 Task: Add an event with the title Second Lunch and Learn: Effective Teamwork Strategies, date ''2023/11/08'', time 7:00 AM to 9:00 AMand add a description: Participants will understand the role of nonverbal cues, such as body language, facial expressions, and gestures, in communication. They will learn how to use nonverbal signals effectively to convey their message and understand the nonverbal cues of others.Select event color  Lavender . Add location for the event as: Delhi, India, logged in from the account softage.8@softage.netand send the event invitation to softage.5@softage.net and softage.6@softage.net. Set a reminder for the event Doesn''t repeat
Action: Mouse moved to (15, 92)
Screenshot: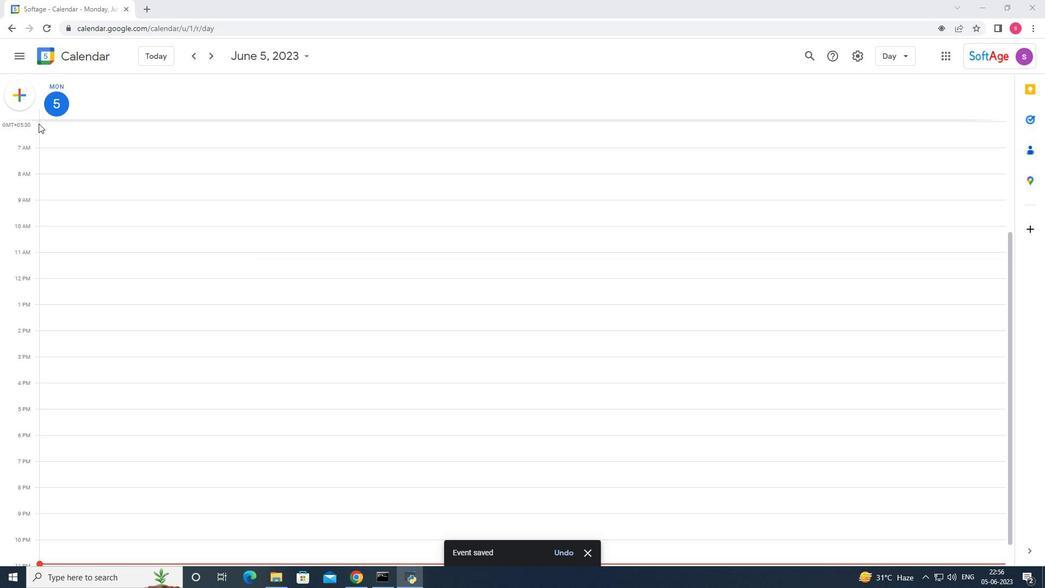 
Action: Mouse pressed left at (15, 92)
Screenshot: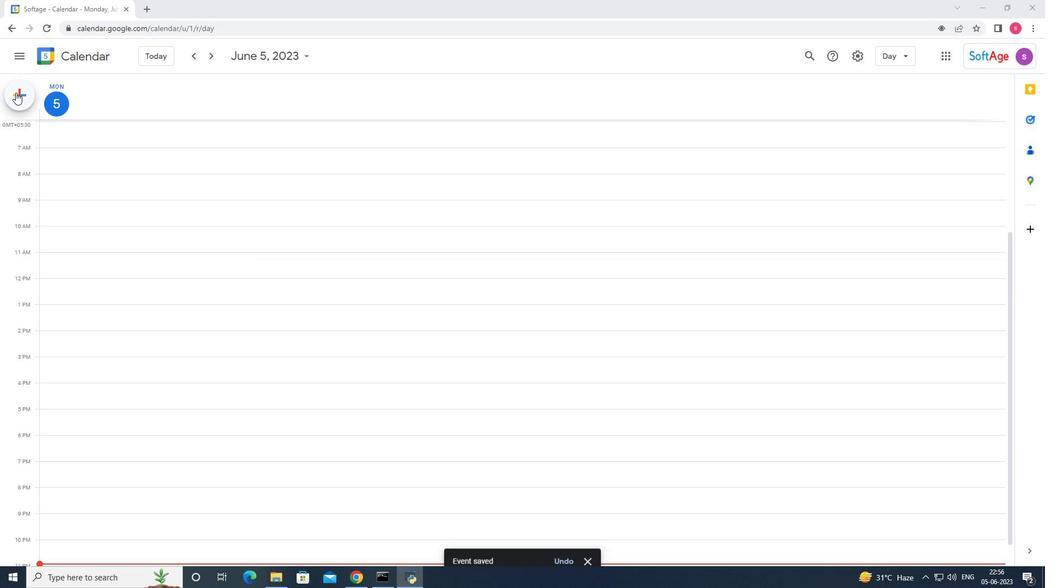 
Action: Mouse moved to (34, 130)
Screenshot: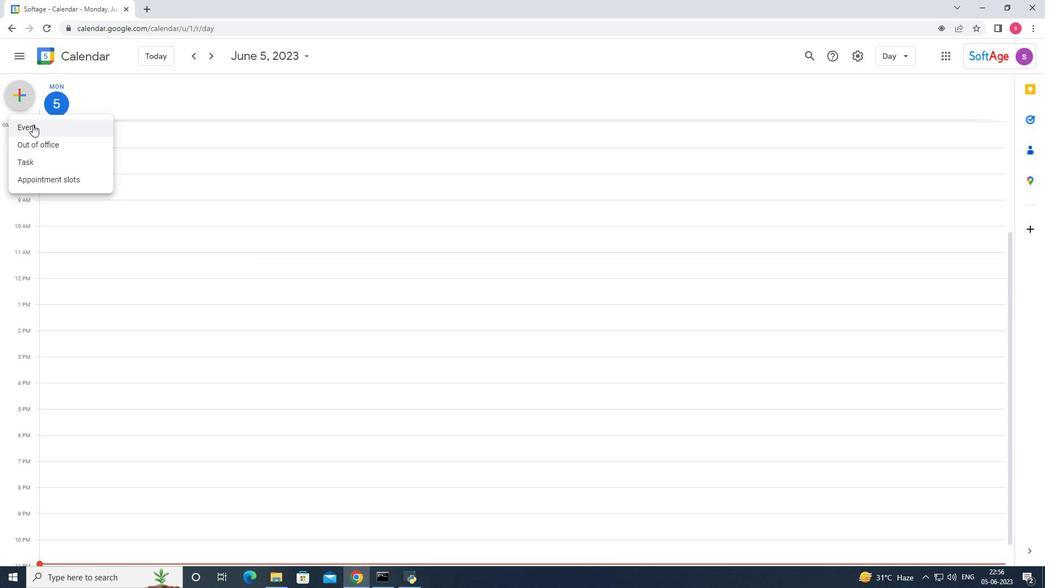 
Action: Mouse pressed left at (34, 130)
Screenshot: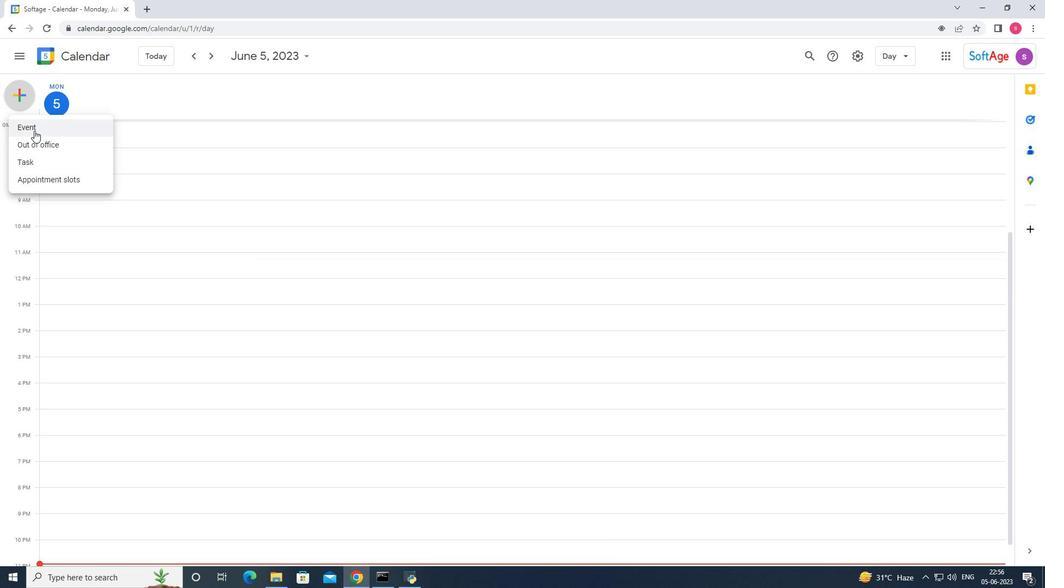 
Action: Mouse moved to (547, 526)
Screenshot: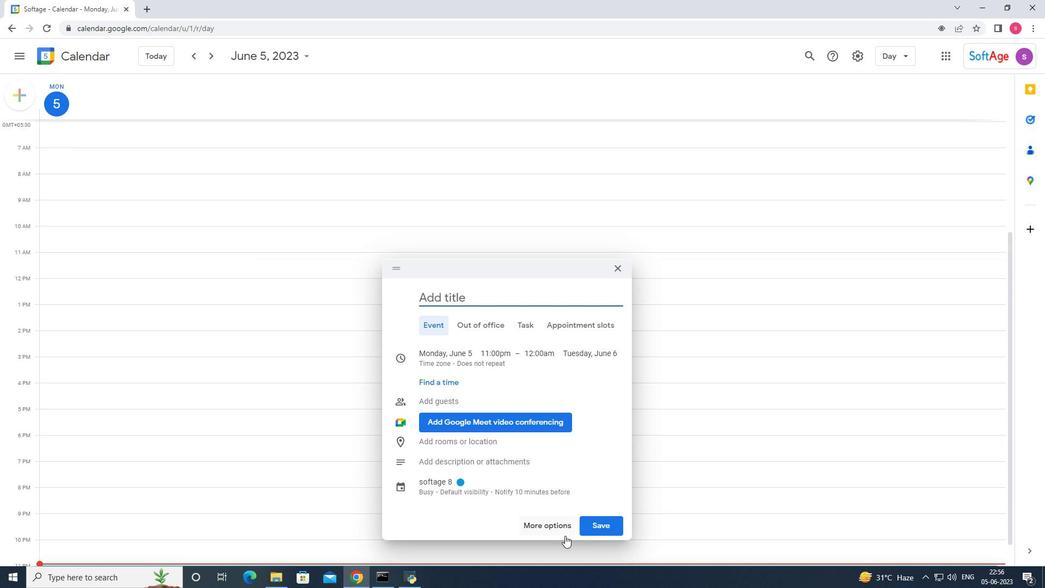 
Action: Mouse pressed left at (547, 526)
Screenshot: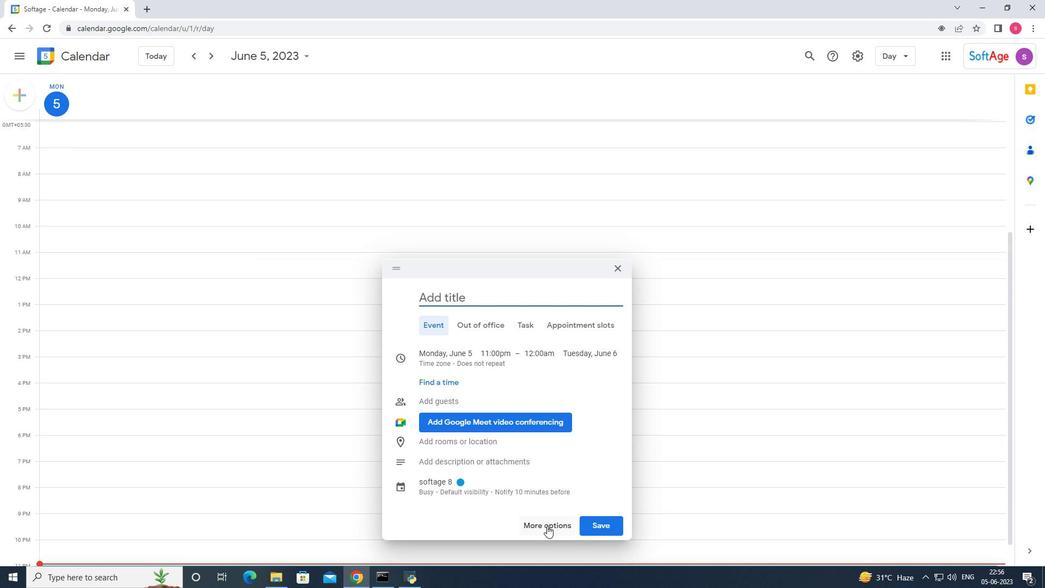 
Action: Mouse moved to (178, 65)
Screenshot: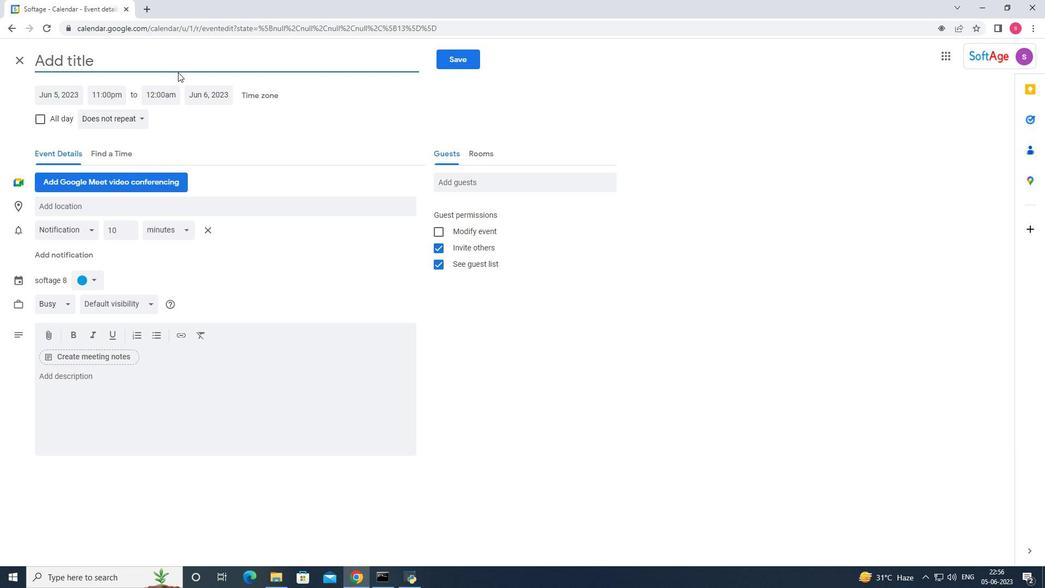 
Action: Key pressed <Key.shift>Second<Key.space><Key.shift>Lunch<Key.space><Key.shift>and<Key.space><Key.shift>Learn<Key.shift>:<Key.space><Key.shift><Key.shift><Key.shift><Key.shift><Key.shift>Effective<Key.space><Key.shift>Teamwork<Key.space><Key.shift>Strategies,
Screenshot: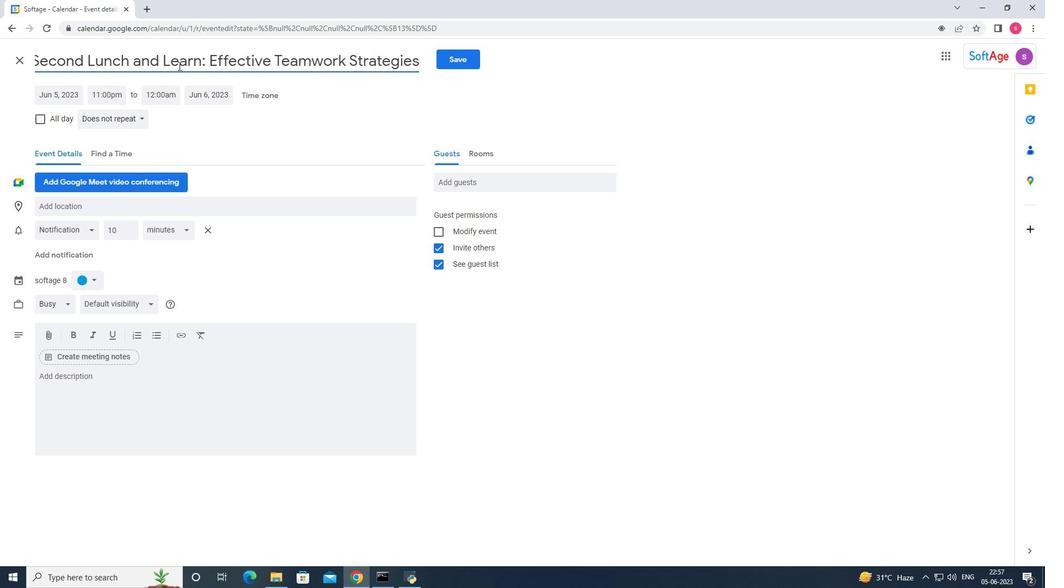 
Action: Mouse moved to (58, 94)
Screenshot: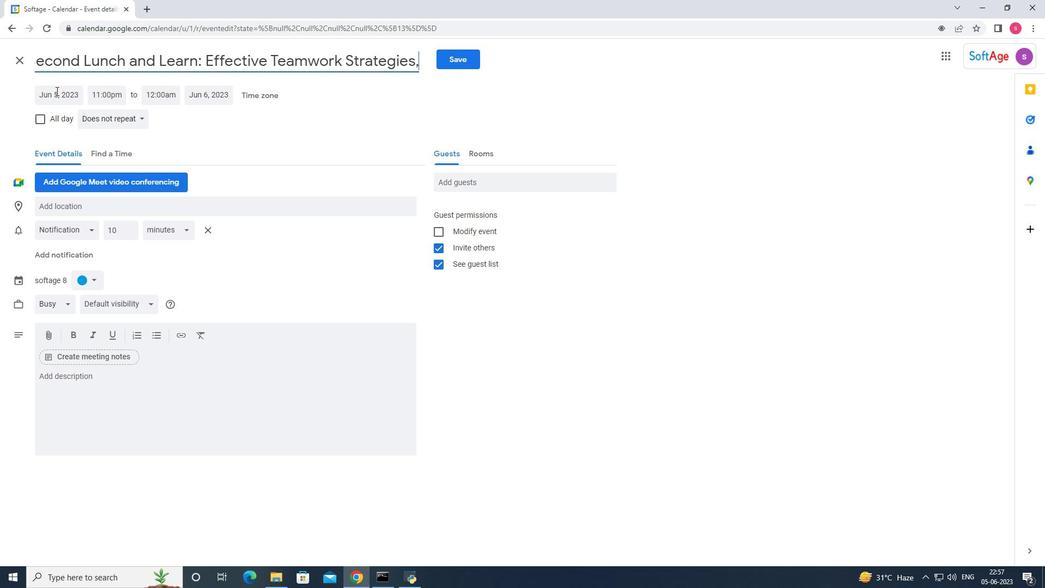 
Action: Mouse pressed left at (58, 94)
Screenshot: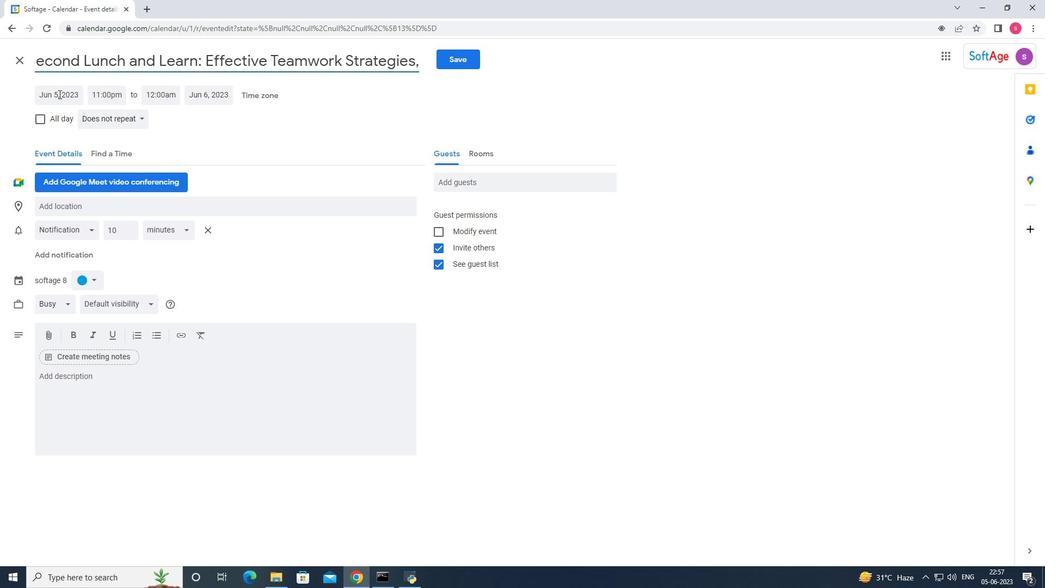 
Action: Mouse moved to (175, 121)
Screenshot: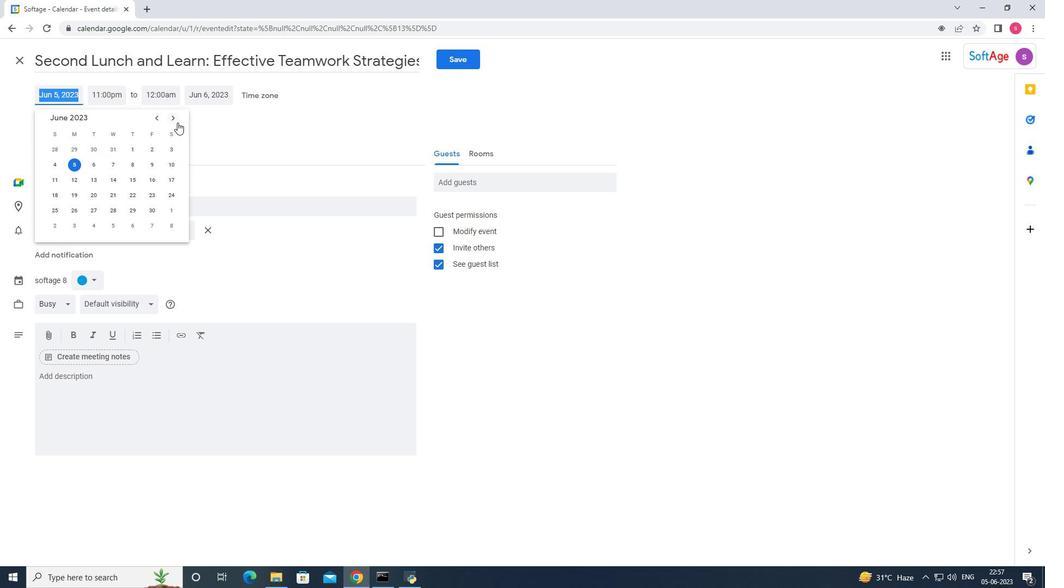 
Action: Mouse pressed left at (175, 121)
Screenshot: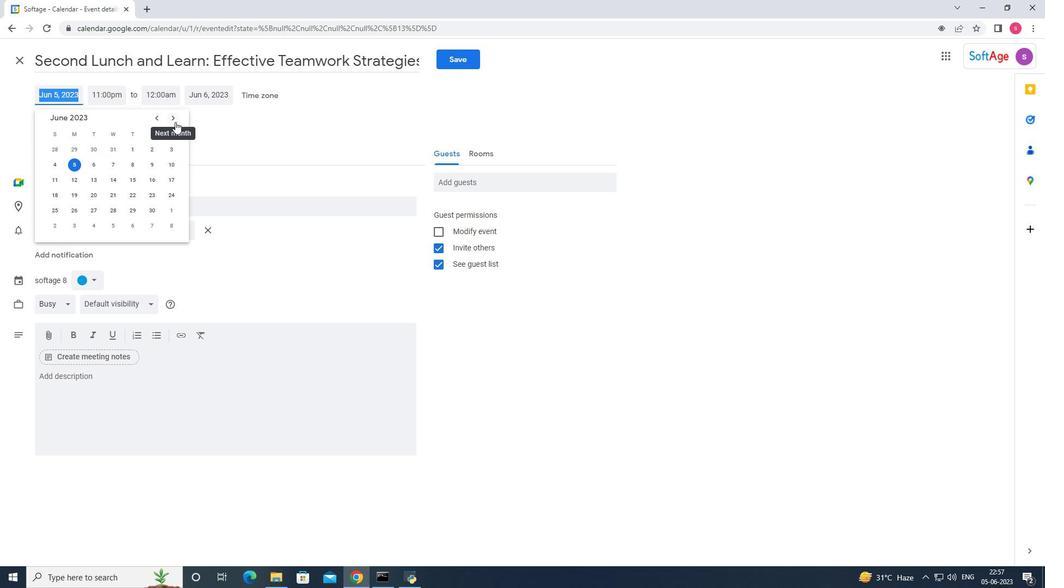 
Action: Mouse pressed left at (175, 121)
Screenshot: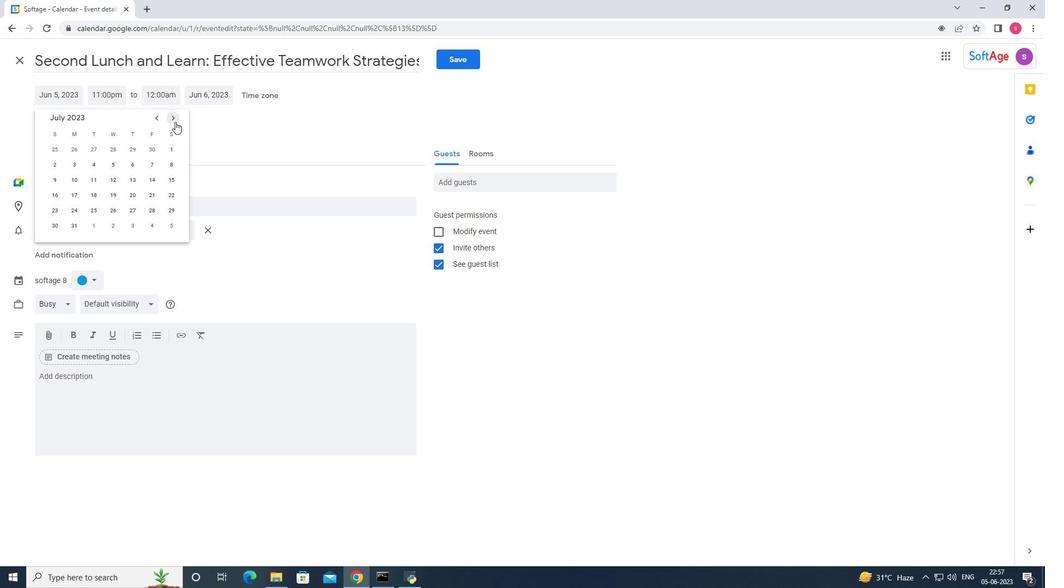 
Action: Mouse pressed left at (175, 121)
Screenshot: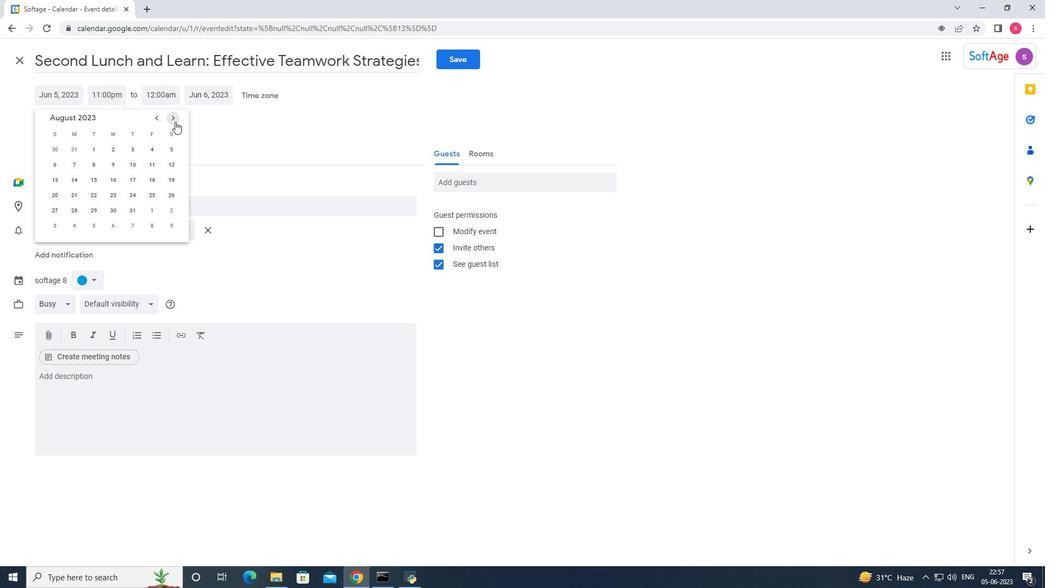 
Action: Mouse pressed left at (175, 121)
Screenshot: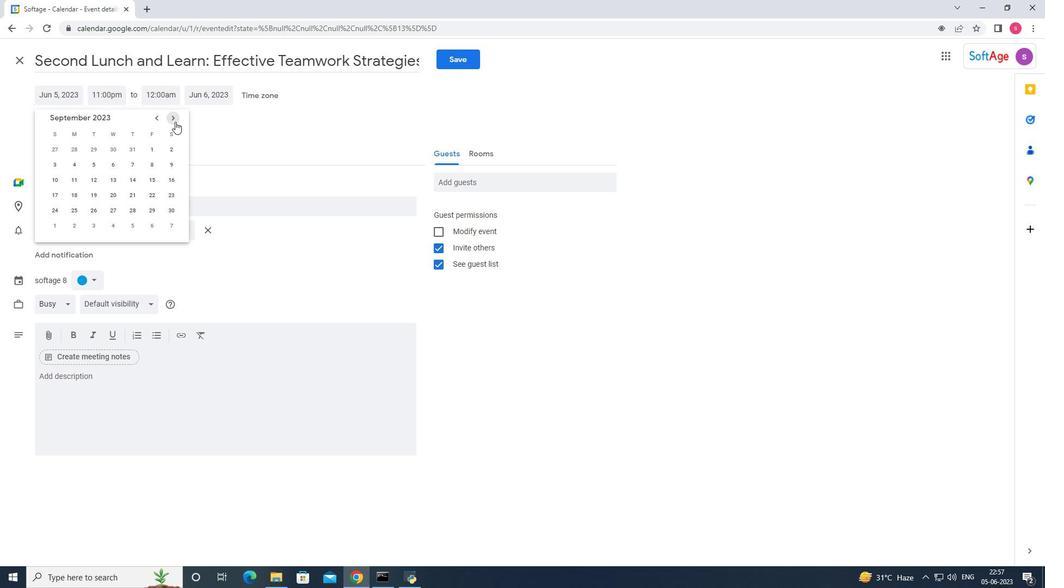 
Action: Mouse pressed left at (175, 121)
Screenshot: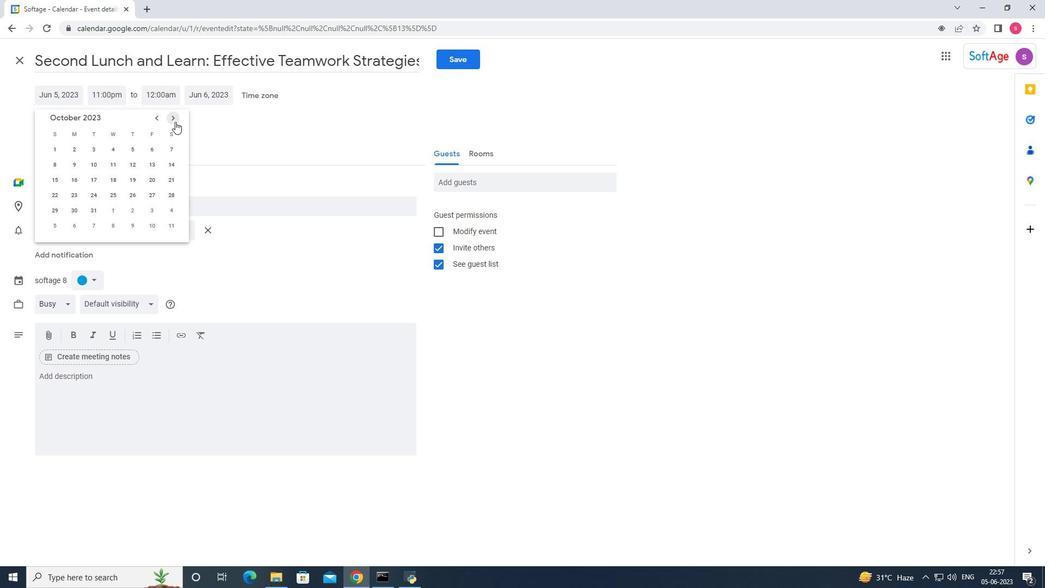
Action: Mouse moved to (117, 167)
Screenshot: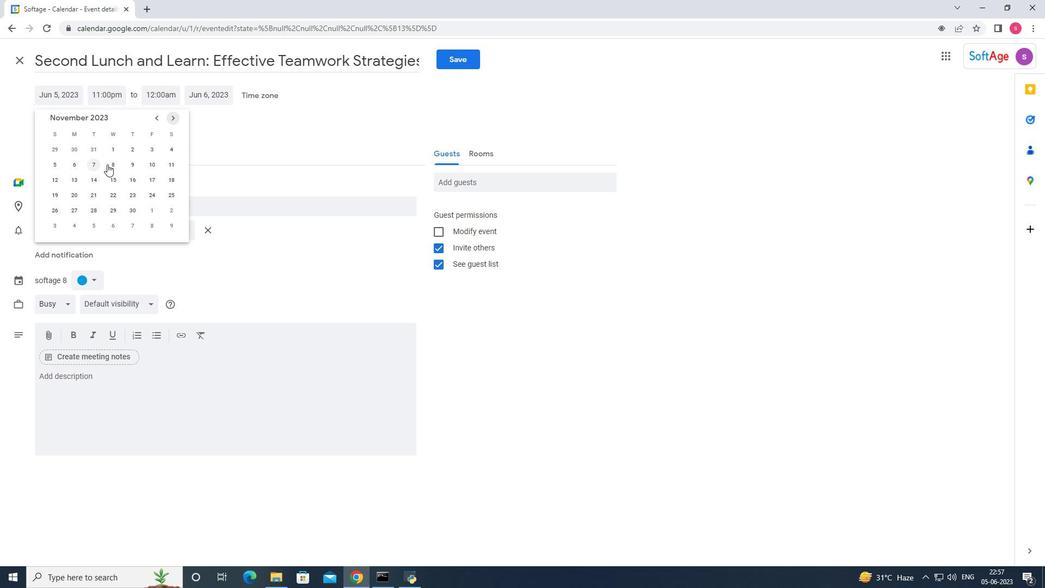 
Action: Mouse pressed left at (117, 167)
Screenshot: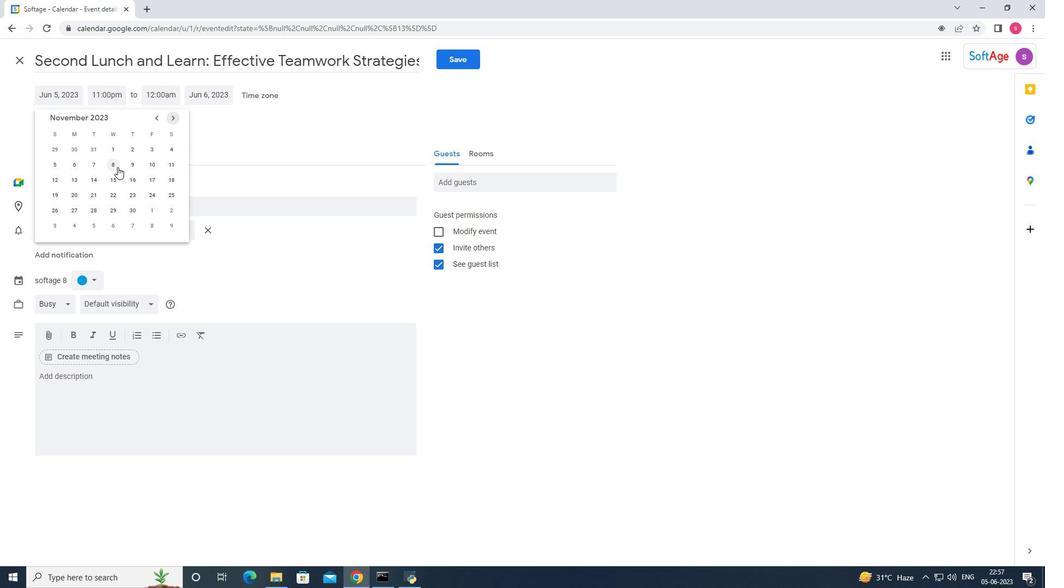 
Action: Mouse moved to (107, 95)
Screenshot: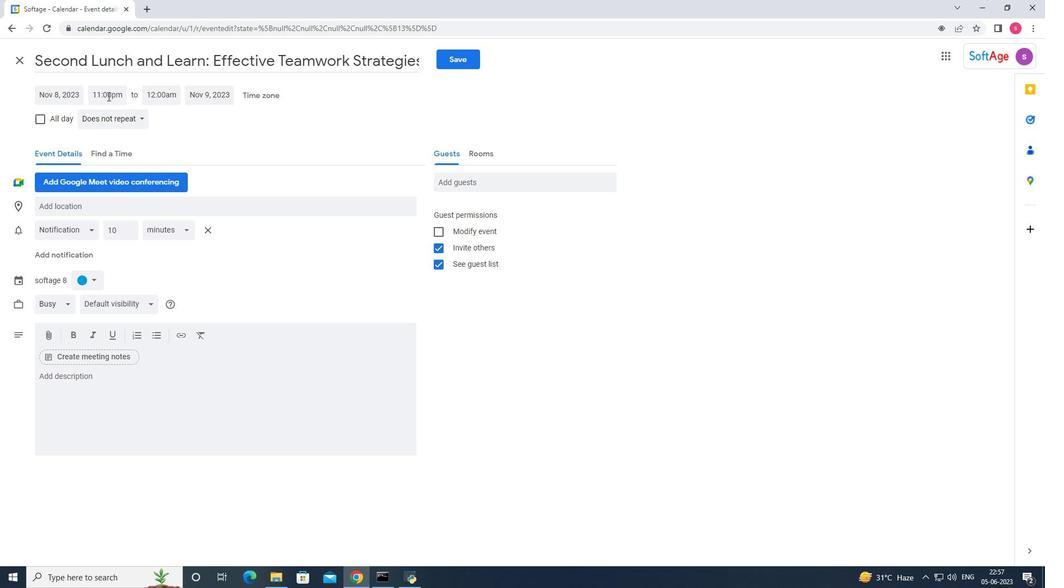 
Action: Mouse pressed left at (107, 95)
Screenshot: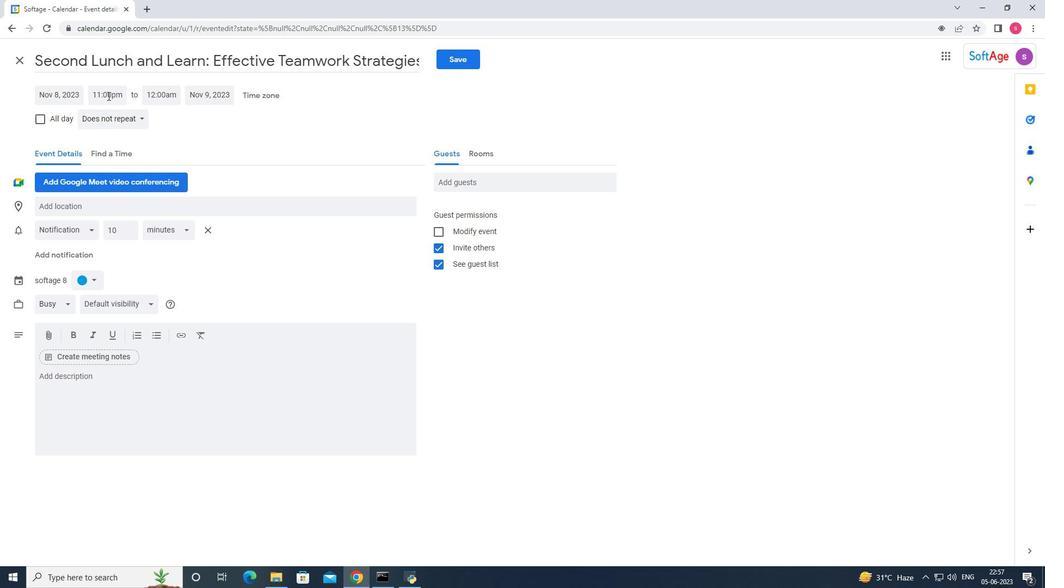
Action: Mouse moved to (115, 145)
Screenshot: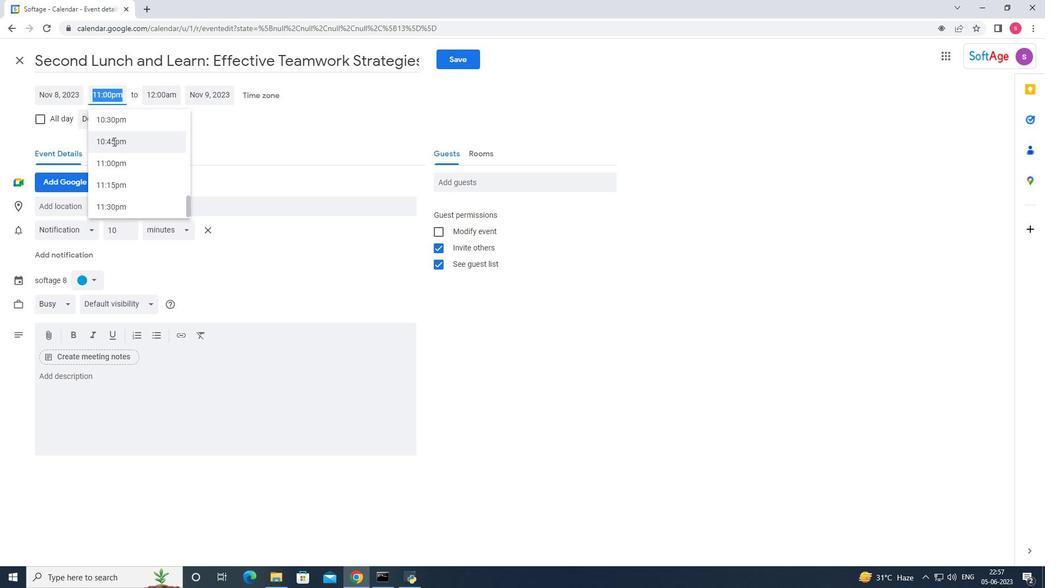 
Action: Mouse scrolled (115, 146) with delta (0, 0)
Screenshot: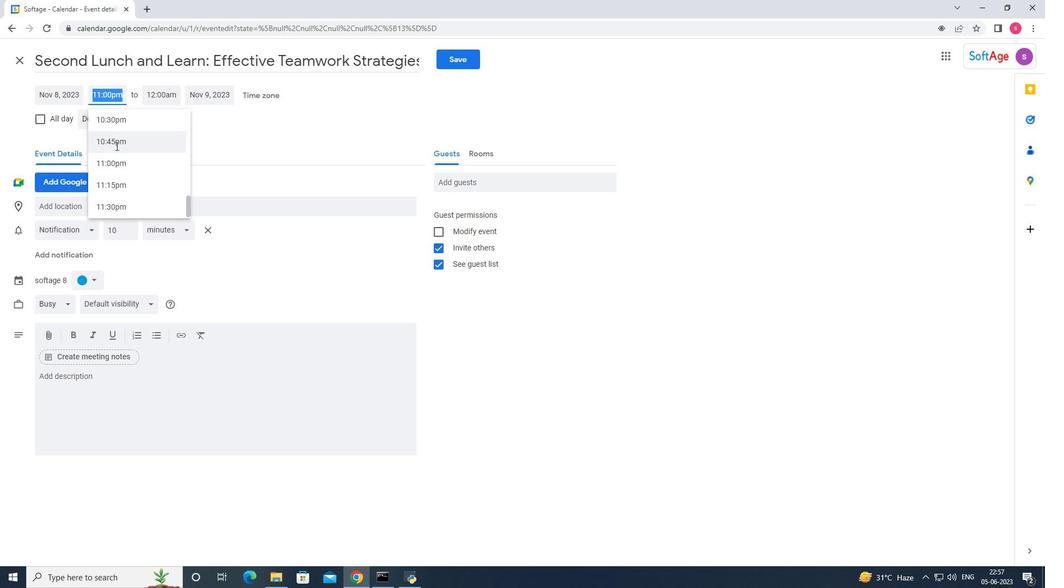 
Action: Mouse moved to (115, 146)
Screenshot: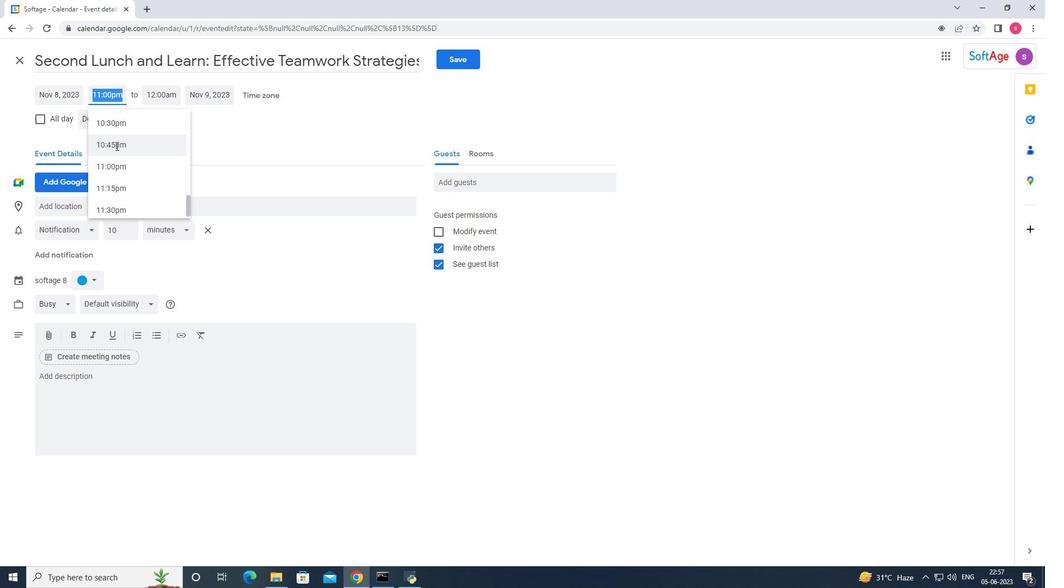 
Action: Mouse scrolled (115, 147) with delta (0, 0)
Screenshot: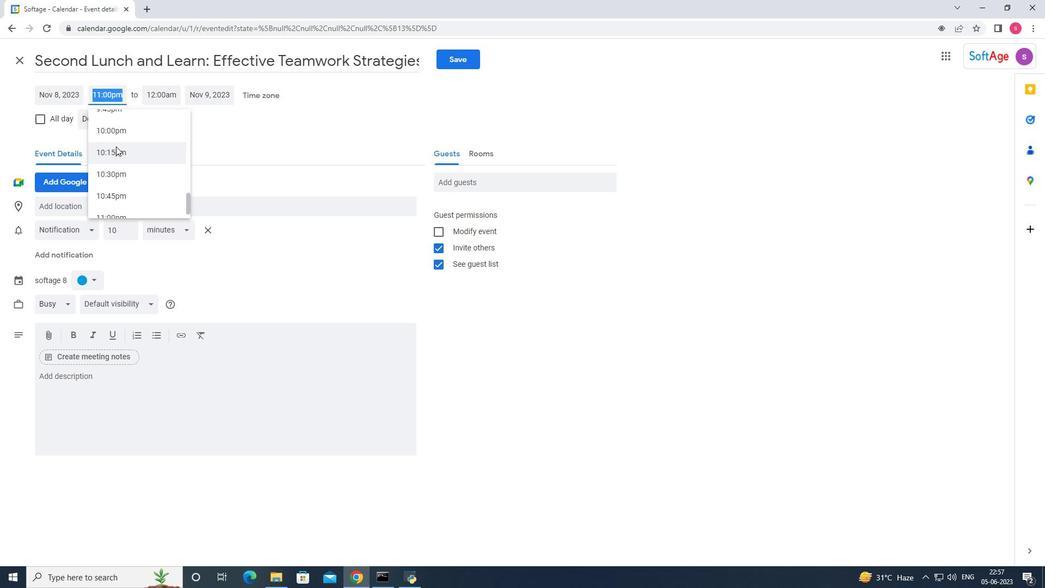 
Action: Mouse scrolled (115, 147) with delta (0, 0)
Screenshot: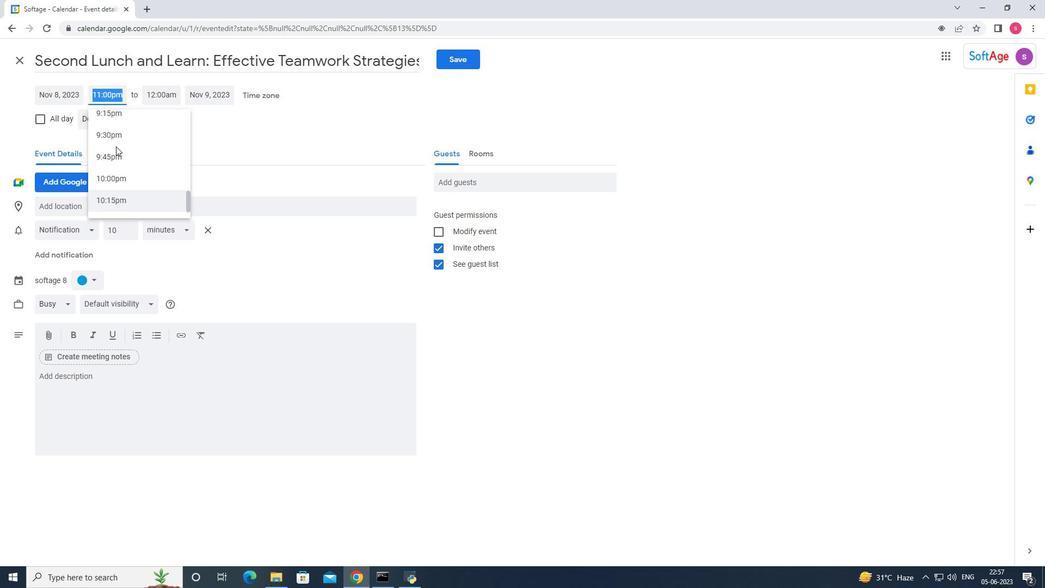 
Action: Mouse scrolled (115, 147) with delta (0, 0)
Screenshot: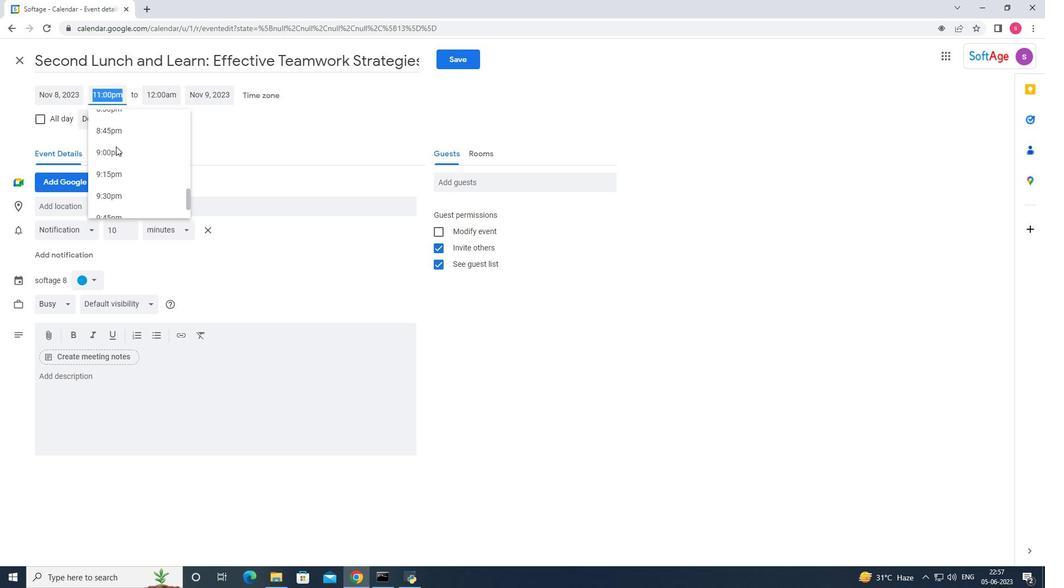 
Action: Mouse scrolled (115, 147) with delta (0, 0)
Screenshot: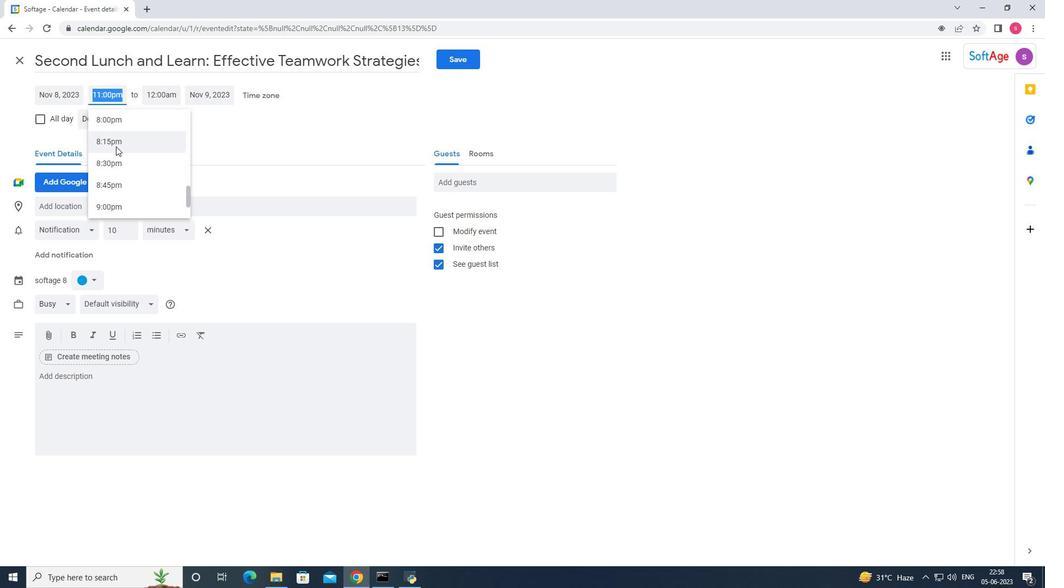 
Action: Mouse scrolled (115, 147) with delta (0, 0)
Screenshot: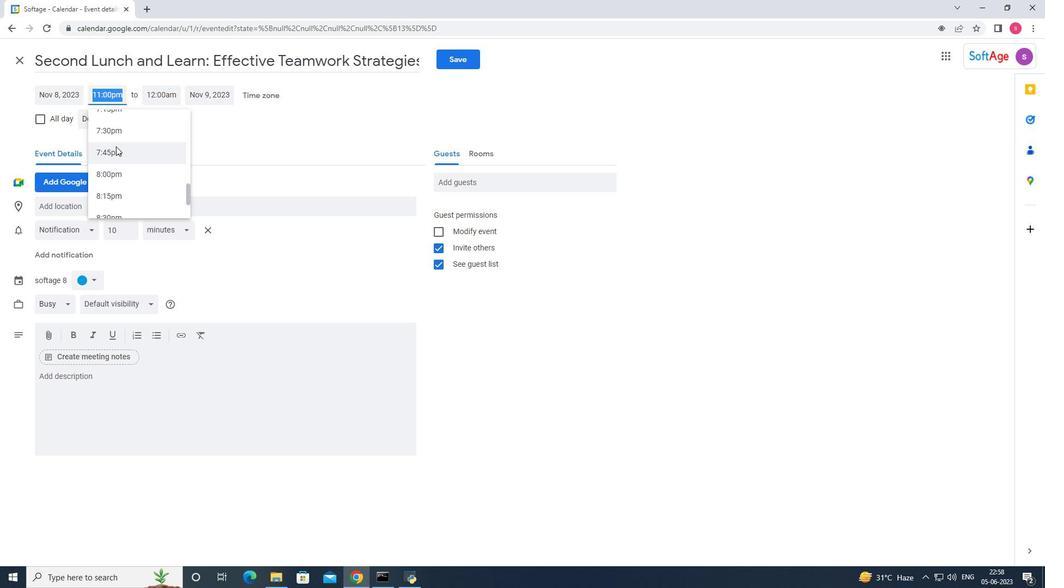 
Action: Mouse scrolled (115, 147) with delta (0, 0)
Screenshot: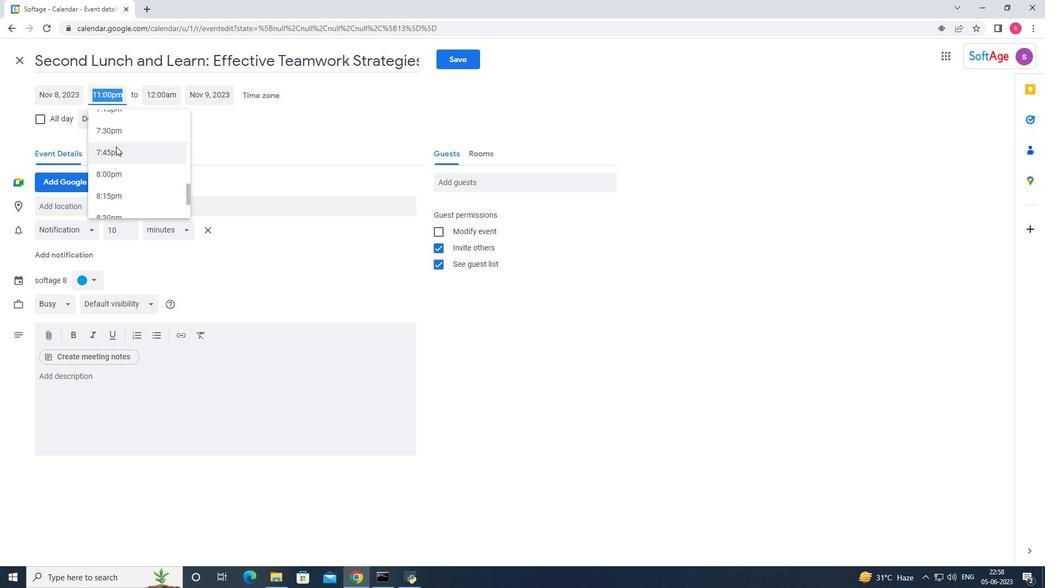 
Action: Mouse scrolled (115, 145) with delta (0, 0)
Screenshot: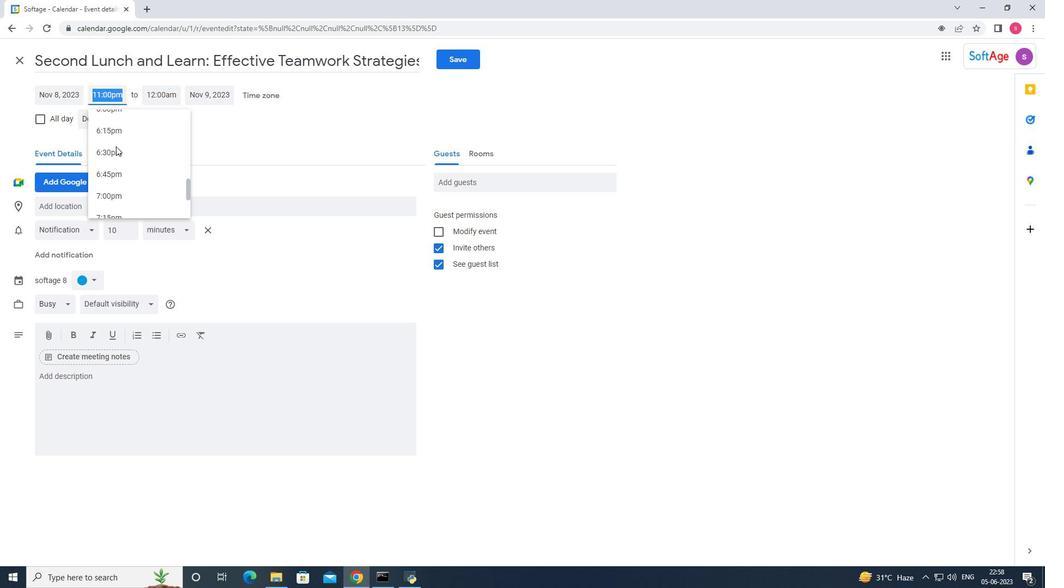 
Action: Mouse scrolled (115, 147) with delta (0, 0)
Screenshot: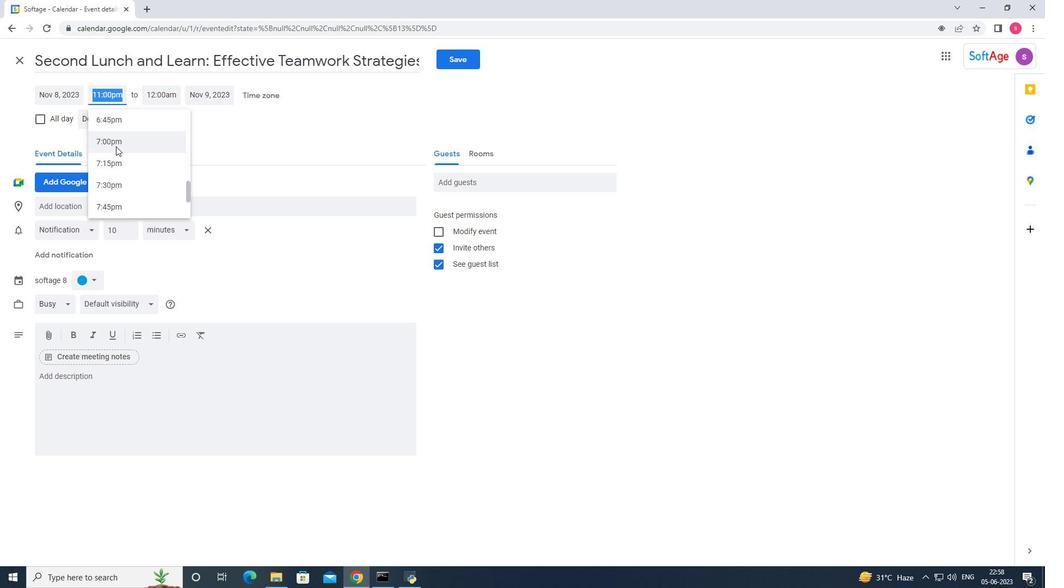 
Action: Mouse scrolled (115, 147) with delta (0, 0)
Screenshot: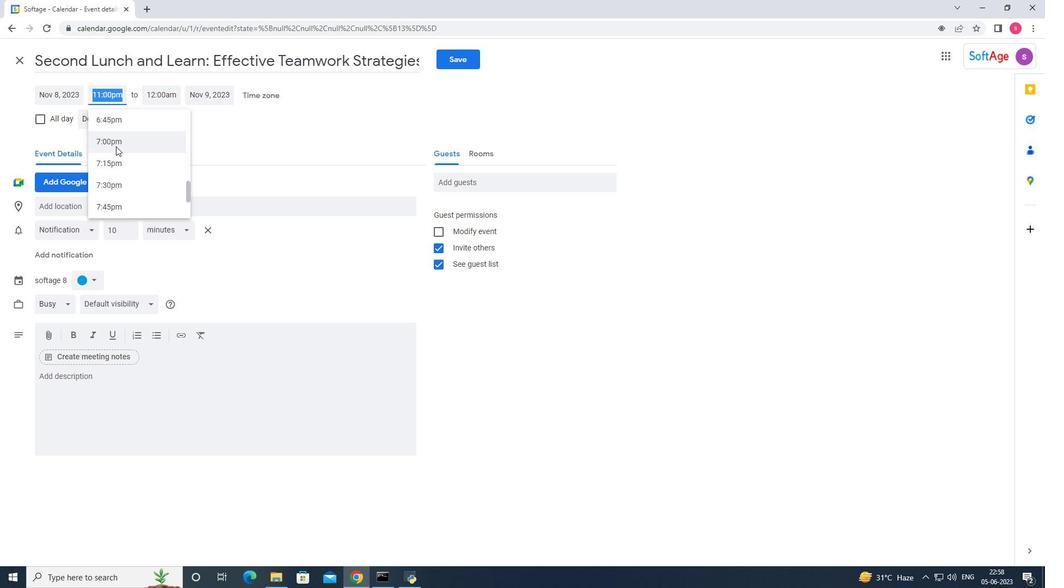 
Action: Mouse scrolled (115, 147) with delta (0, 0)
Screenshot: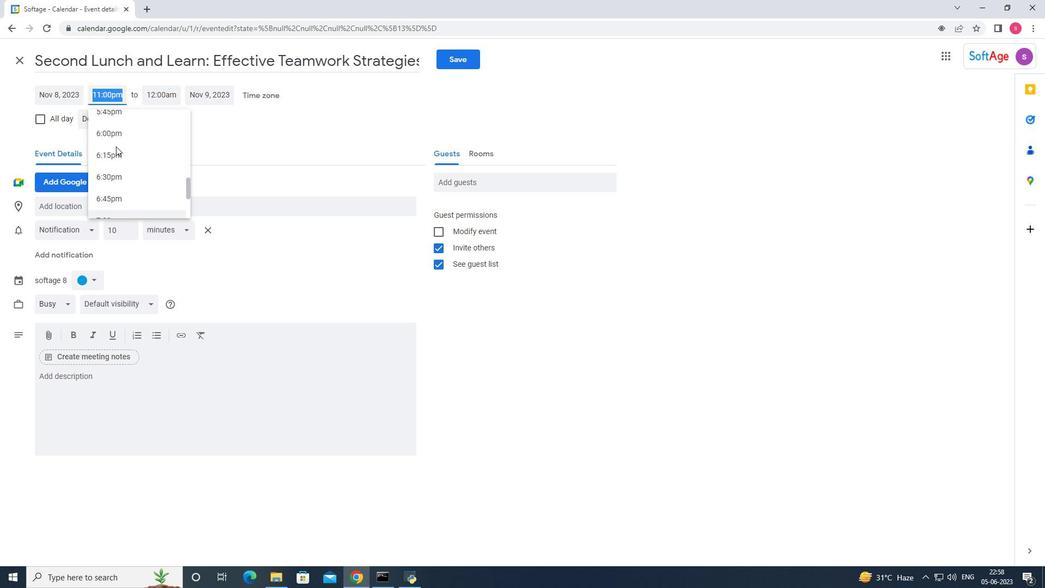 
Action: Mouse scrolled (115, 147) with delta (0, 0)
Screenshot: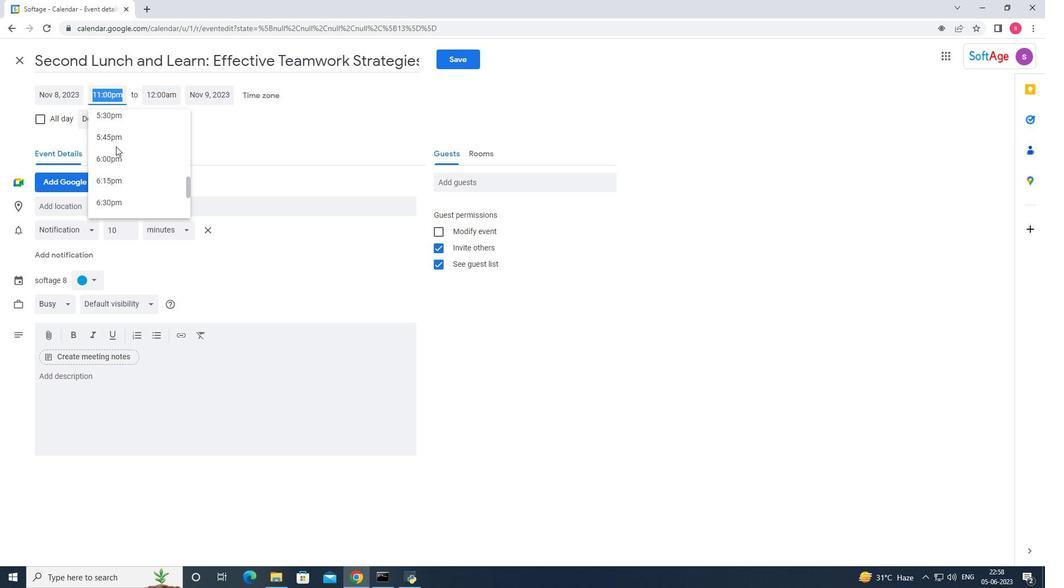 
Action: Mouse scrolled (115, 147) with delta (0, 0)
Screenshot: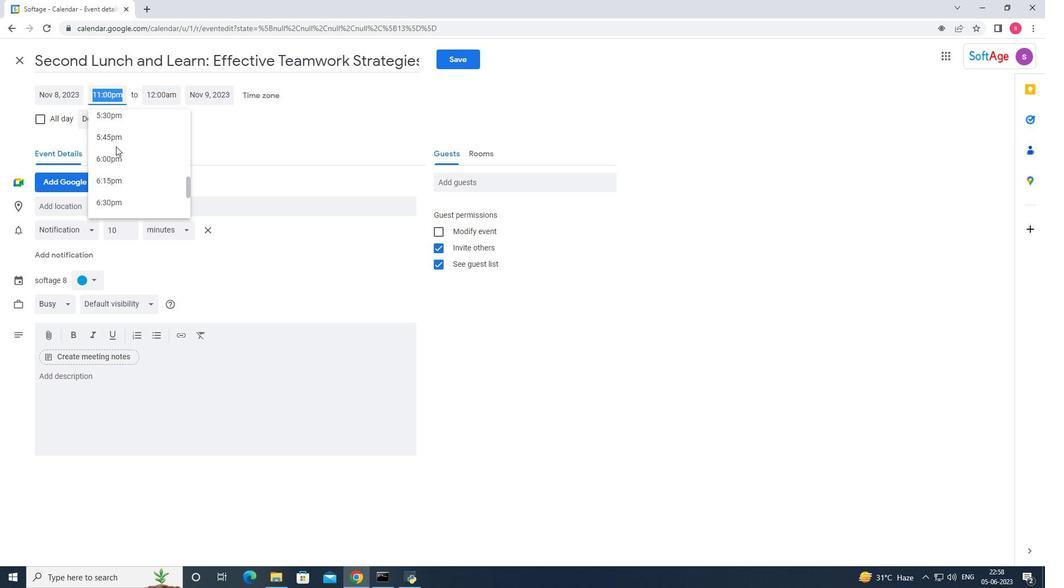 
Action: Mouse scrolled (115, 147) with delta (0, 0)
Screenshot: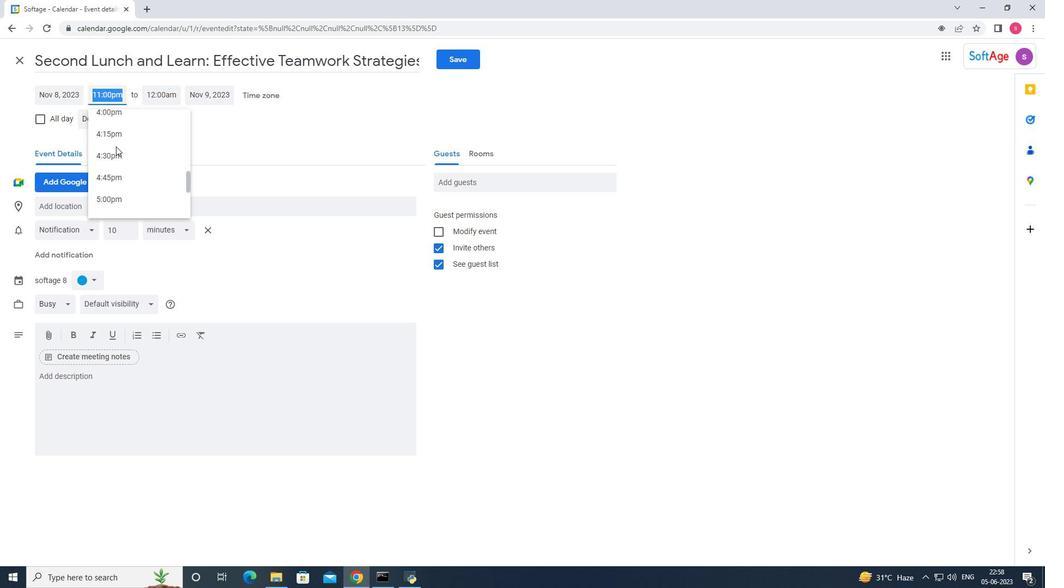 
Action: Mouse scrolled (115, 147) with delta (0, 0)
Screenshot: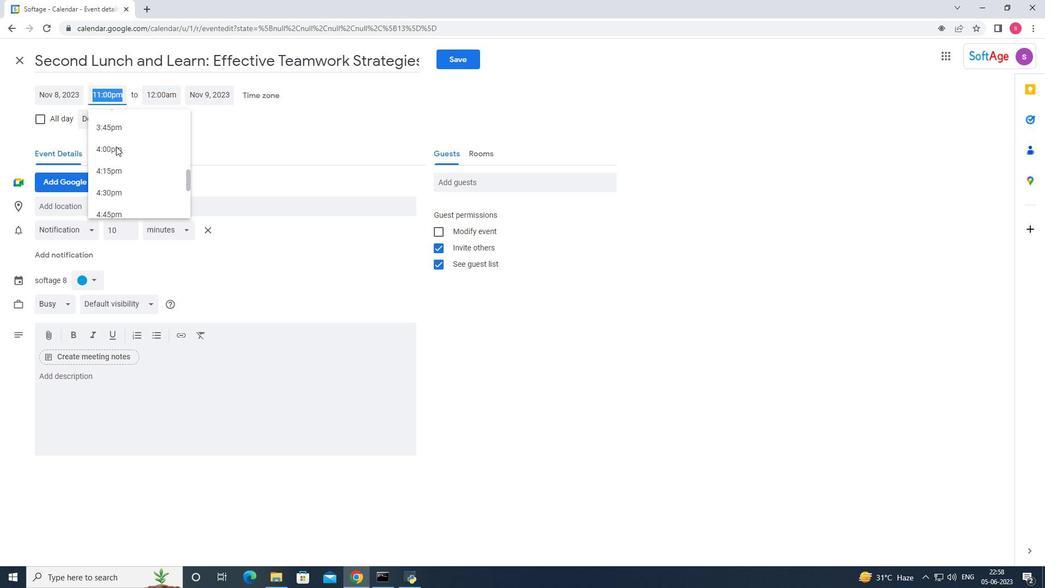 
Action: Mouse scrolled (115, 147) with delta (0, 0)
Screenshot: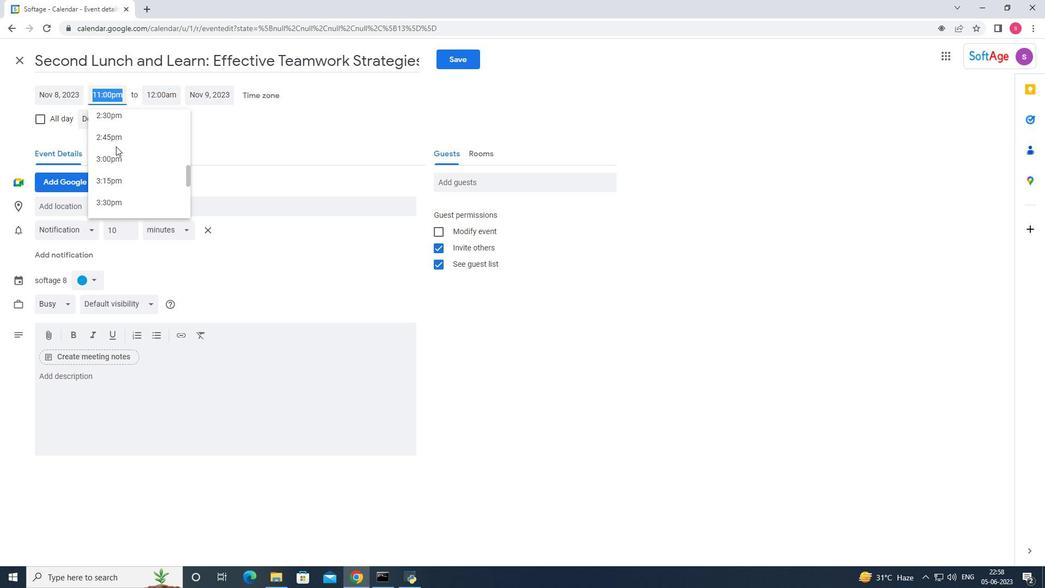 
Action: Mouse scrolled (115, 147) with delta (0, 0)
Screenshot: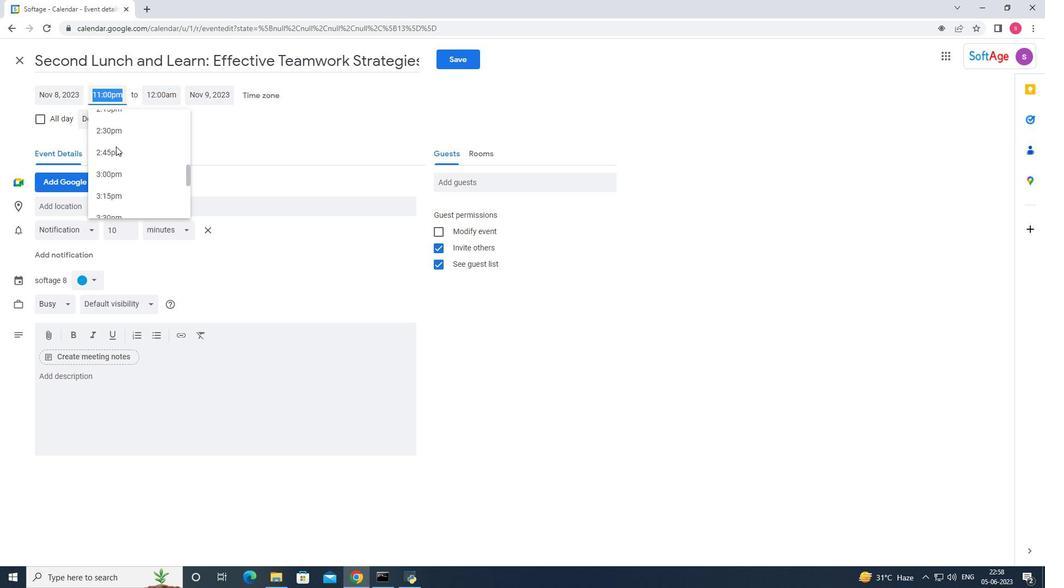
Action: Mouse scrolled (115, 147) with delta (0, 0)
Screenshot: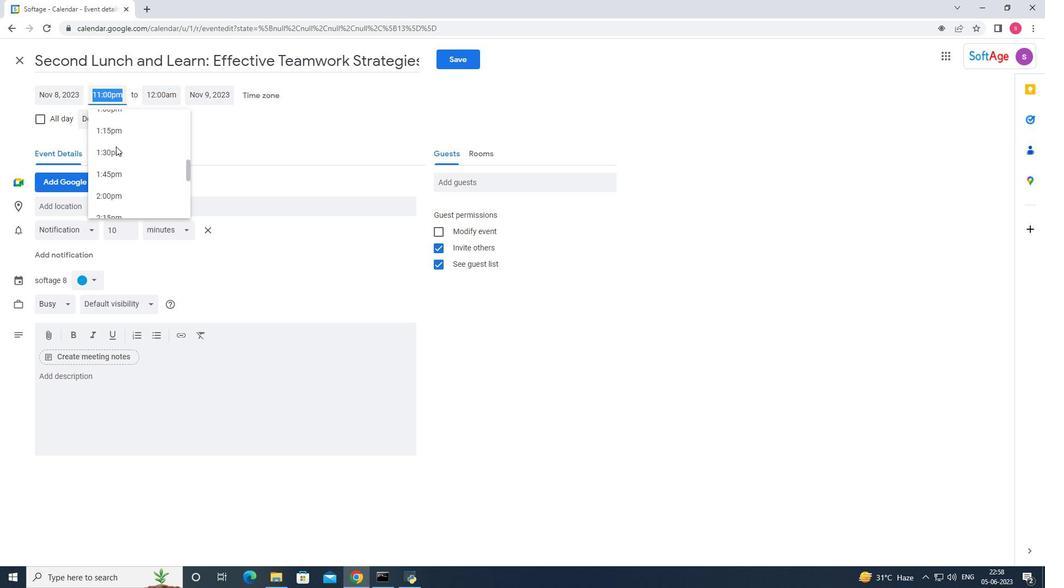 
Action: Mouse scrolled (115, 147) with delta (0, 0)
Screenshot: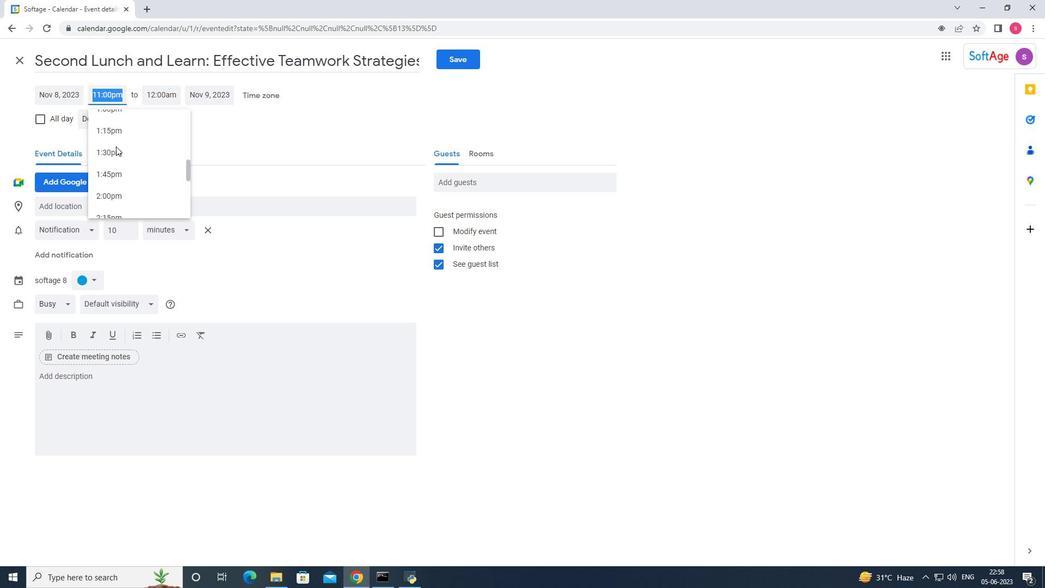 
Action: Mouse scrolled (115, 147) with delta (0, 0)
Screenshot: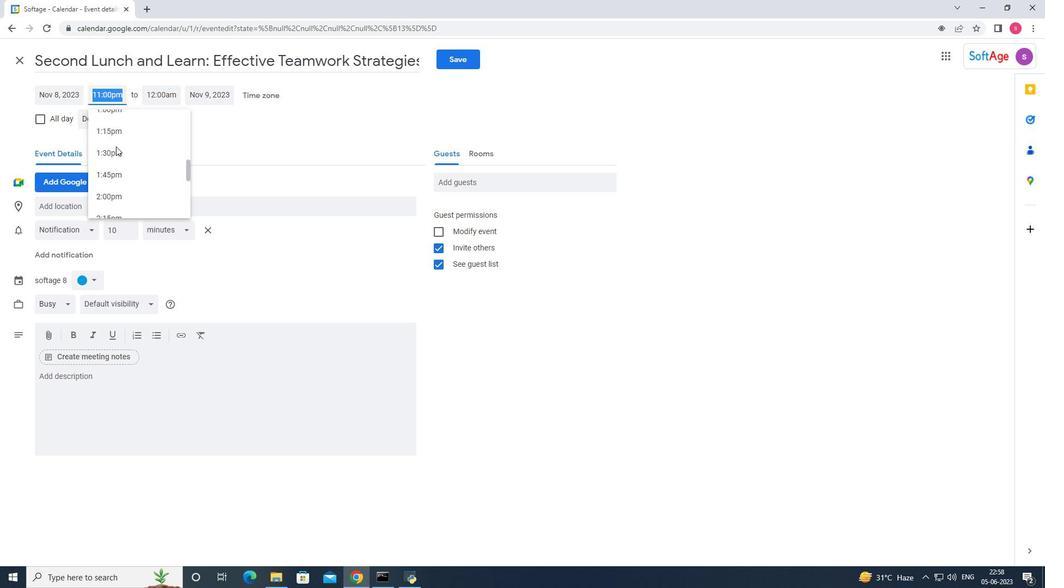 
Action: Mouse scrolled (115, 147) with delta (0, 0)
Screenshot: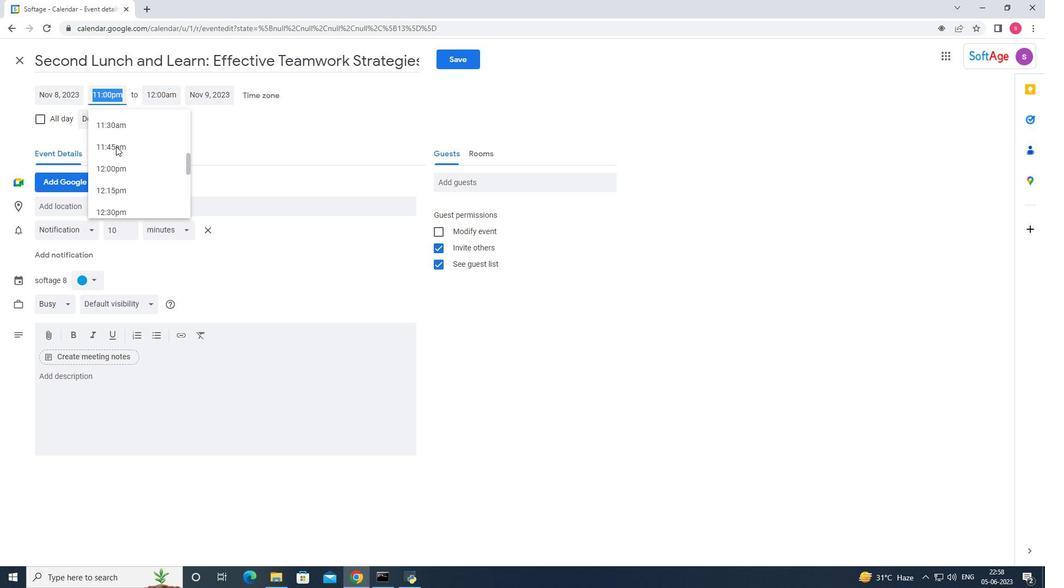 
Action: Mouse scrolled (115, 147) with delta (0, 0)
Screenshot: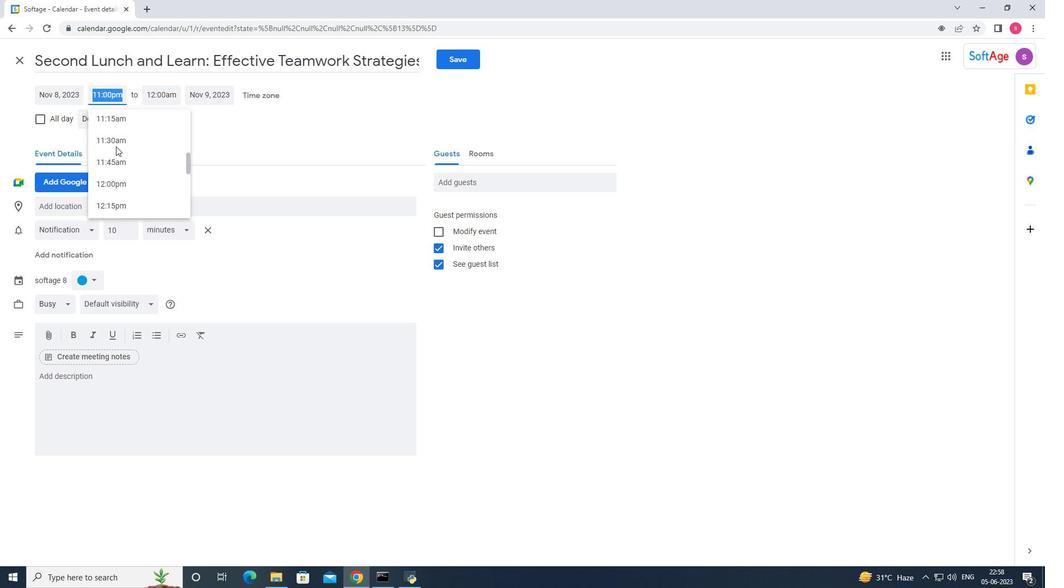 
Action: Mouse scrolled (115, 145) with delta (0, 0)
Screenshot: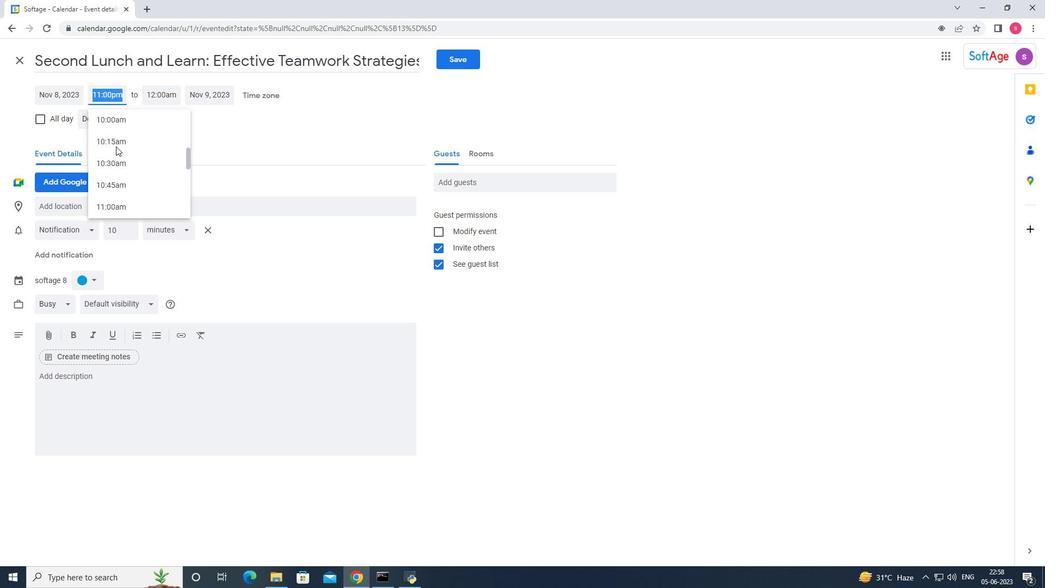 
Action: Mouse scrolled (115, 147) with delta (0, 0)
Screenshot: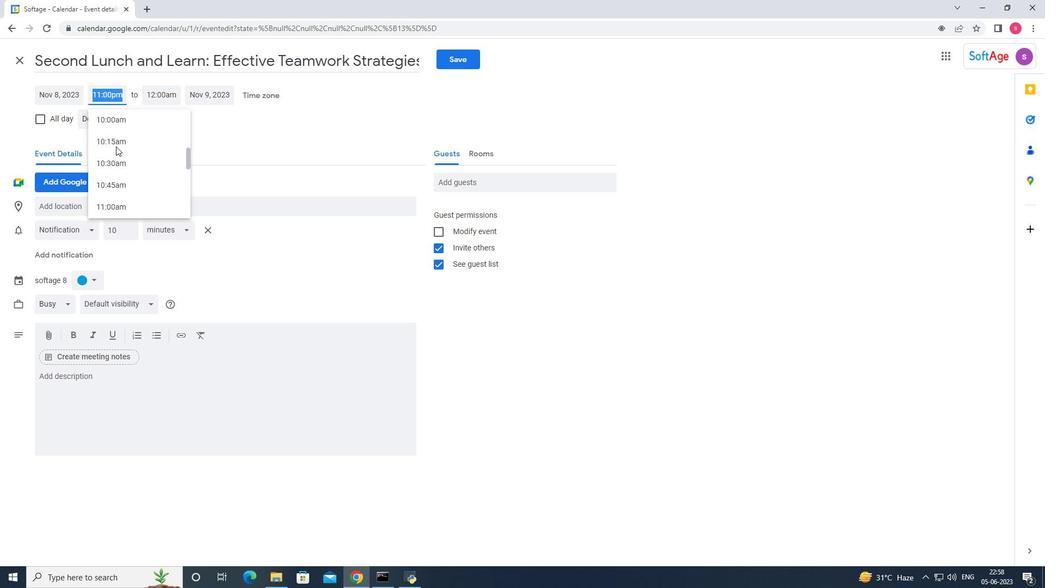 
Action: Mouse scrolled (115, 147) with delta (0, 0)
Screenshot: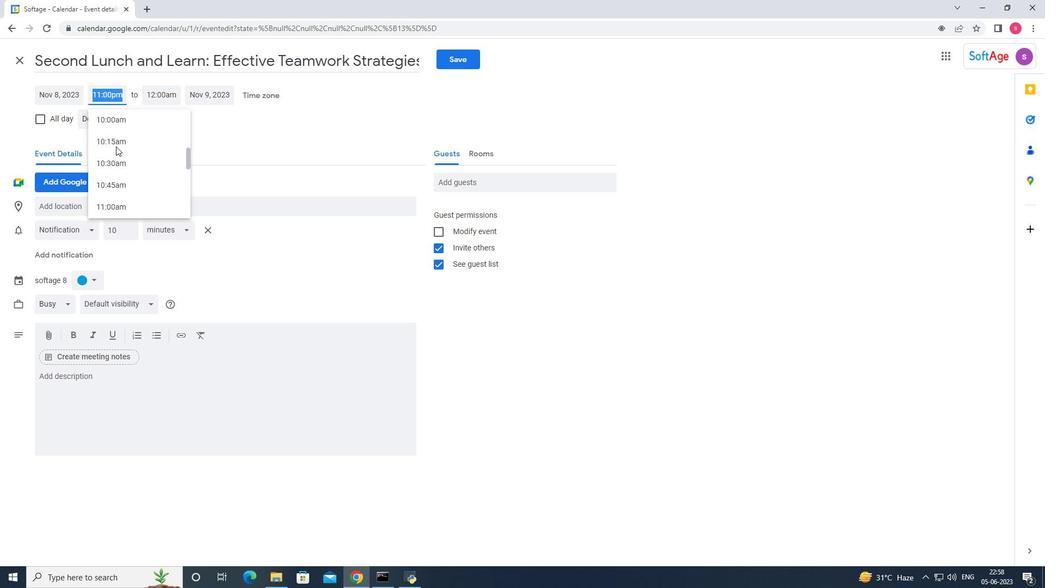 
Action: Mouse scrolled (115, 147) with delta (0, 0)
Screenshot: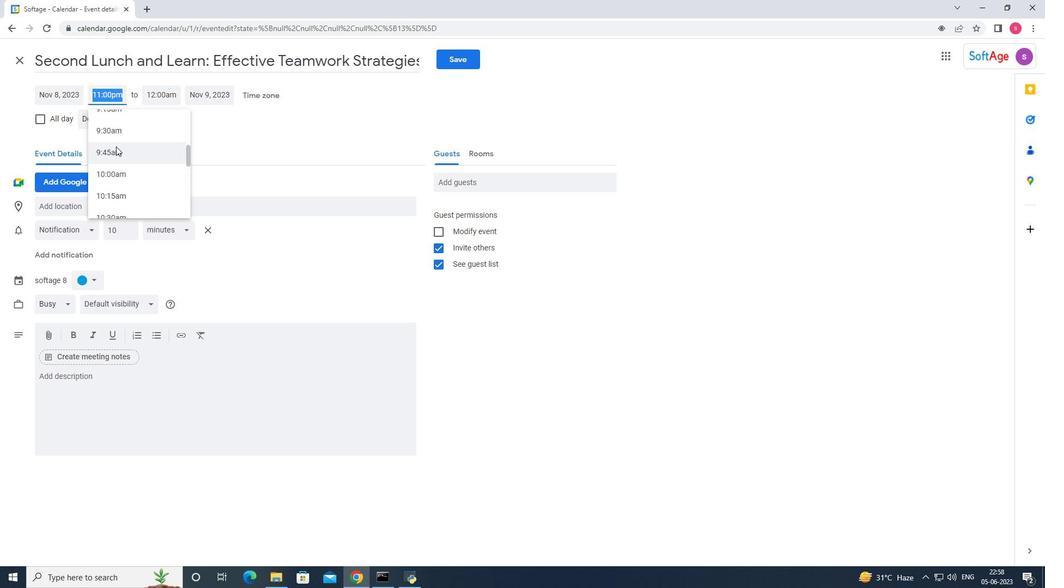 
Action: Mouse scrolled (115, 147) with delta (0, 0)
Screenshot: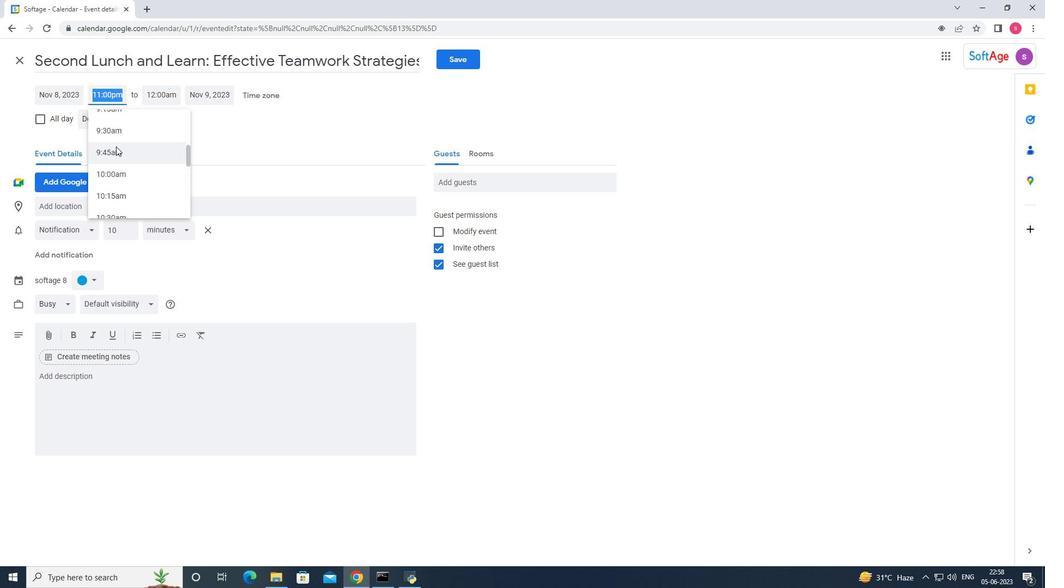 
Action: Mouse scrolled (115, 147) with delta (0, 0)
Screenshot: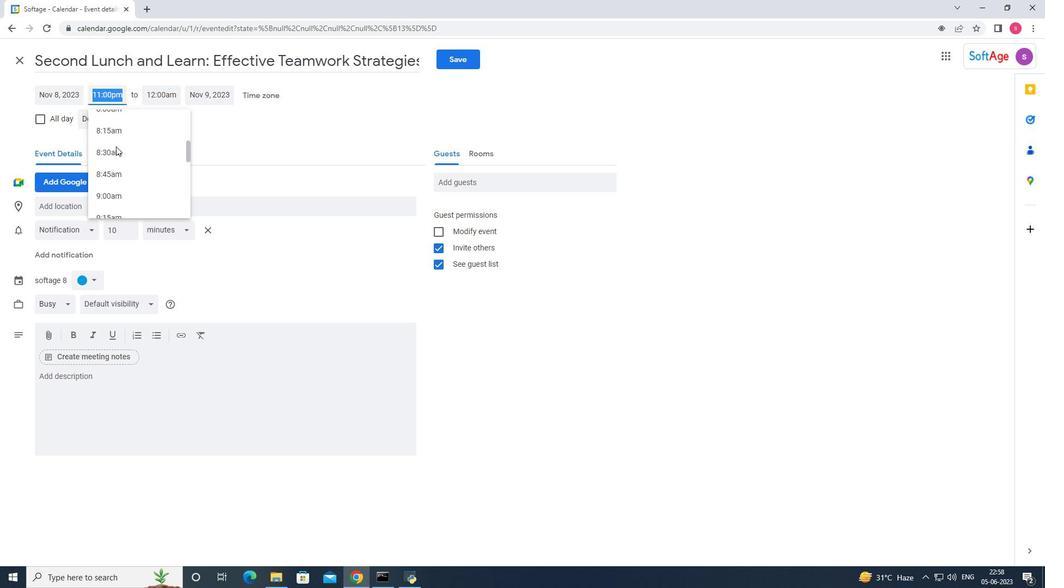 
Action: Mouse scrolled (115, 147) with delta (0, 0)
Screenshot: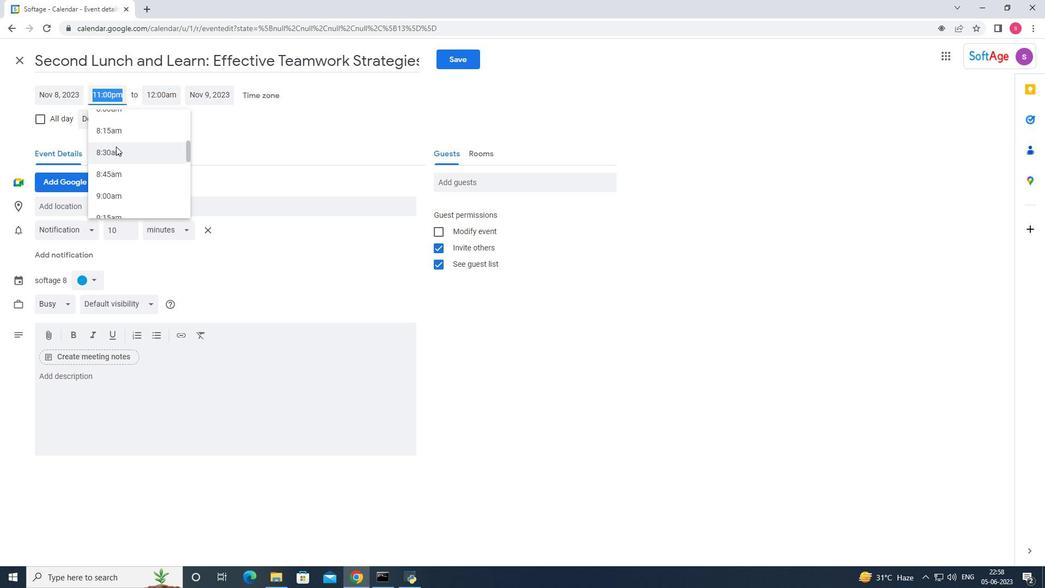 
Action: Mouse moved to (121, 130)
Screenshot: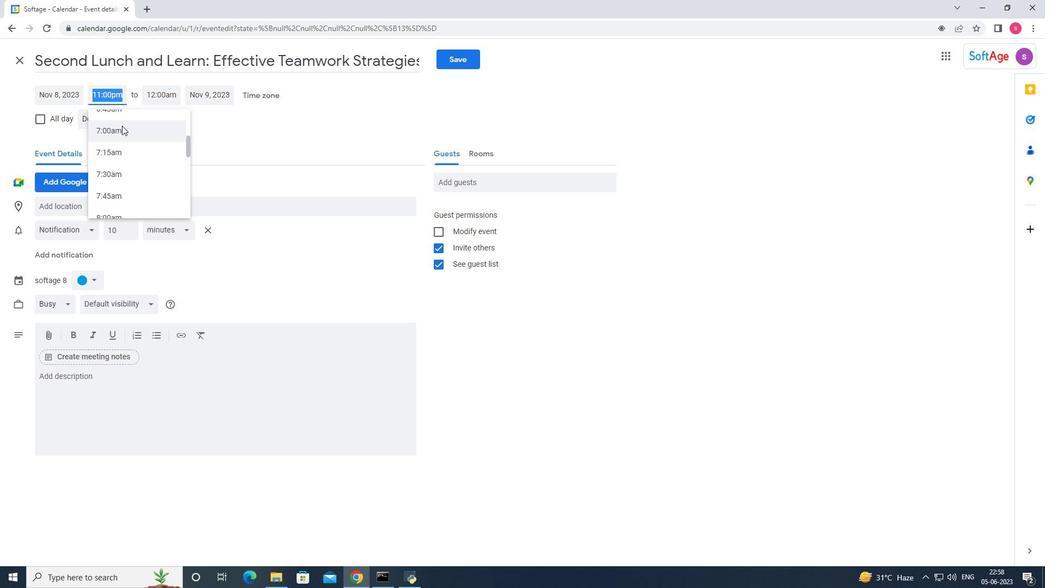 
Action: Mouse pressed left at (121, 130)
Screenshot: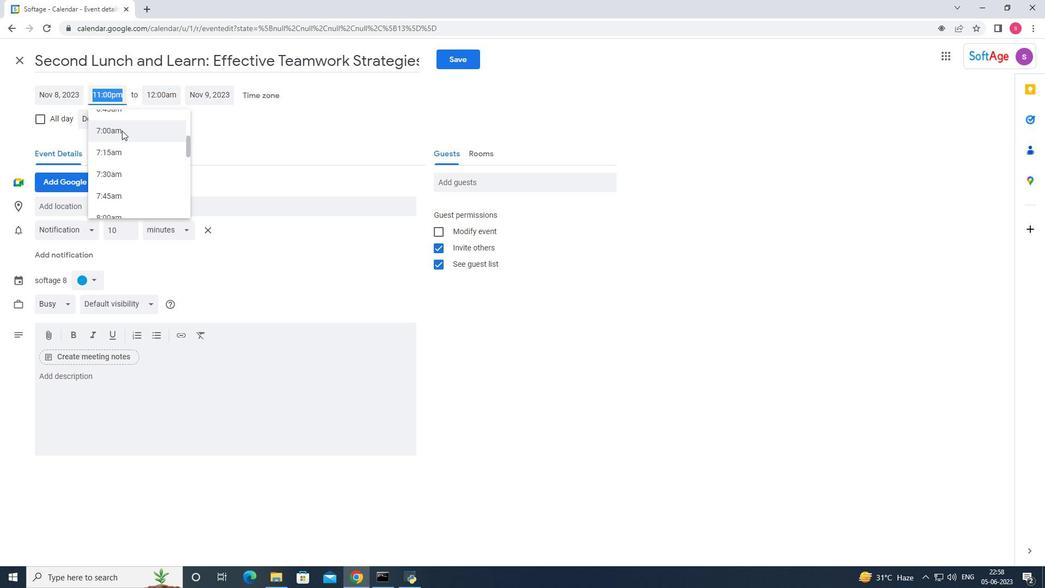 
Action: Mouse moved to (155, 95)
Screenshot: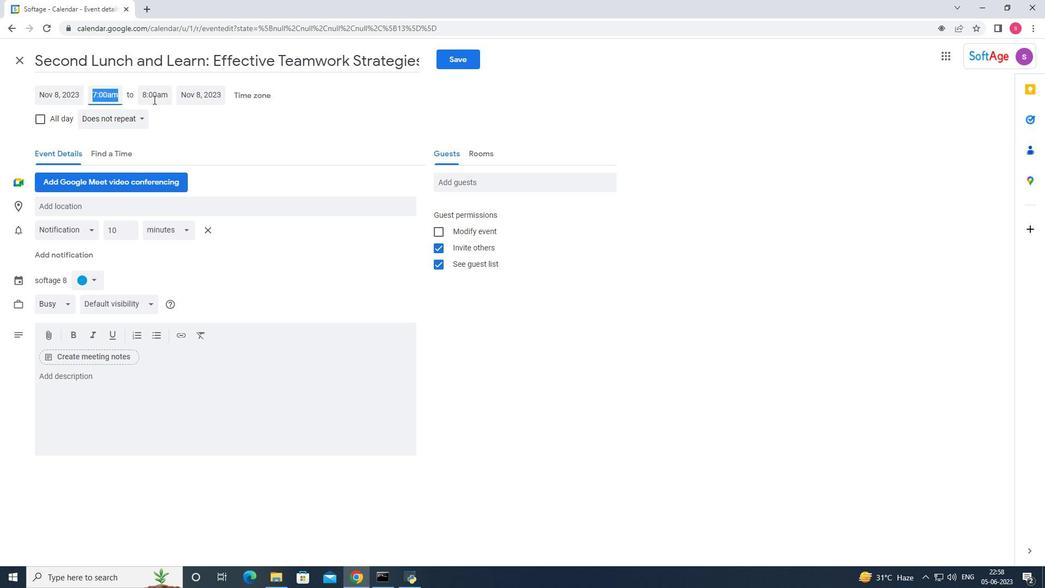 
Action: Mouse pressed left at (155, 95)
Screenshot: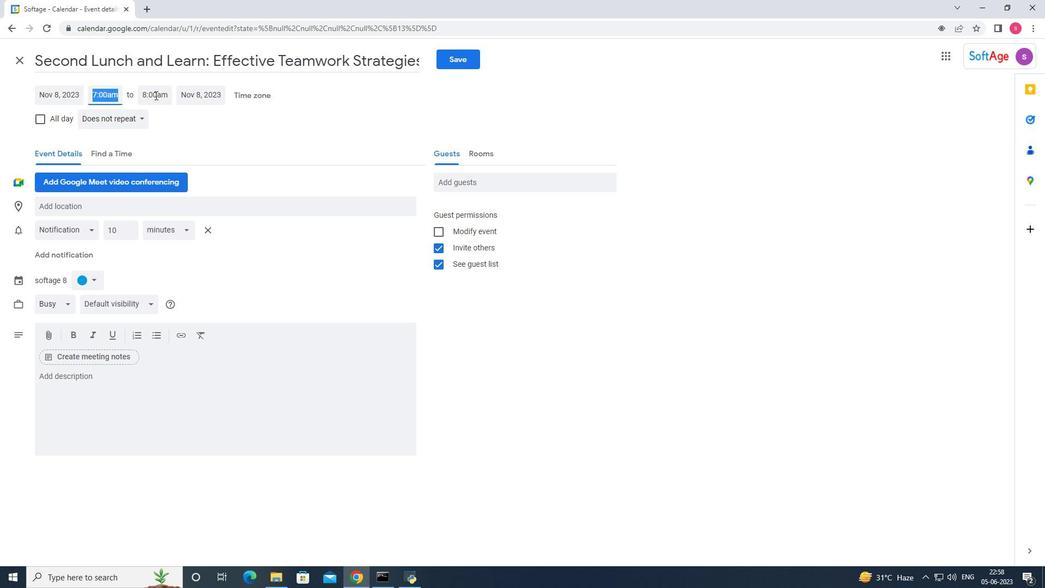 
Action: Mouse moved to (159, 152)
Screenshot: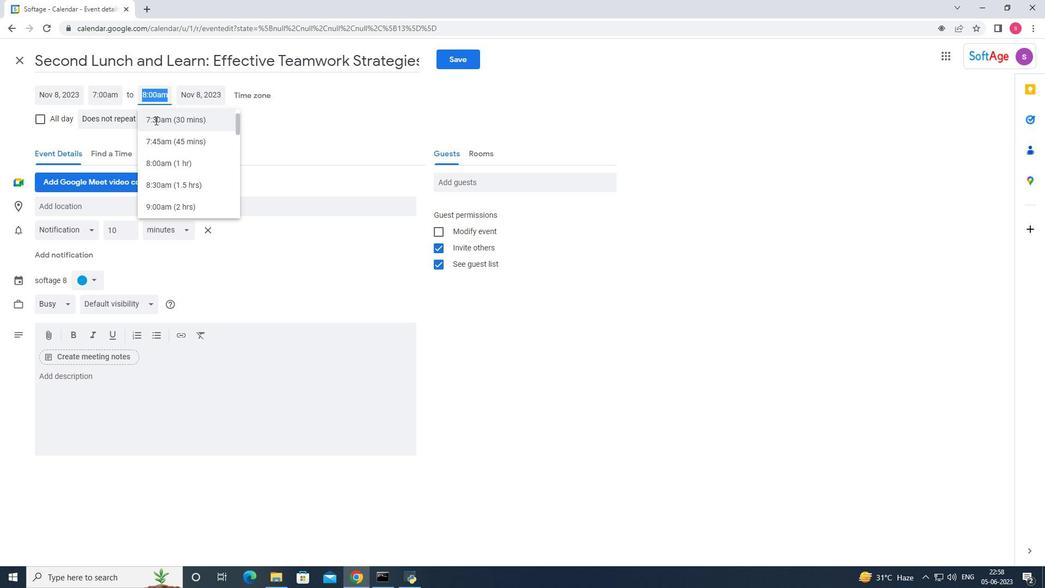 
Action: Mouse scrolled (159, 151) with delta (0, 0)
Screenshot: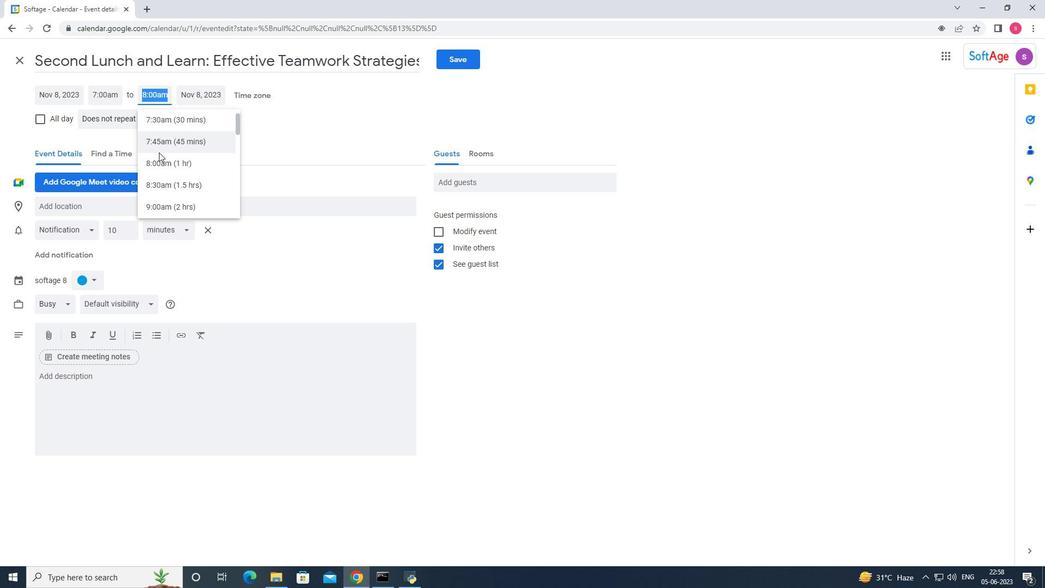 
Action: Mouse scrolled (159, 151) with delta (0, 0)
Screenshot: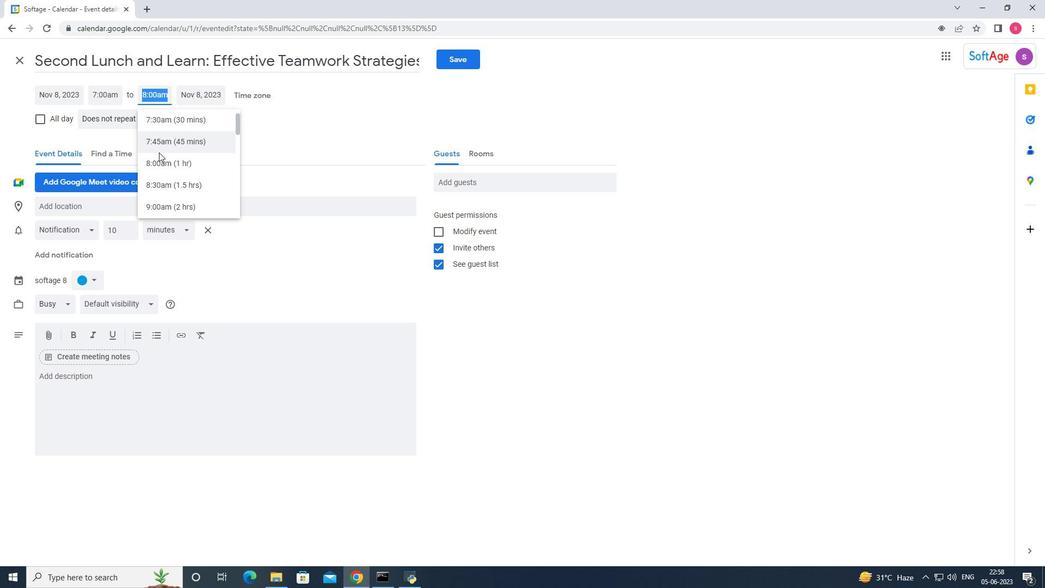 
Action: Mouse scrolled (159, 153) with delta (0, 0)
Screenshot: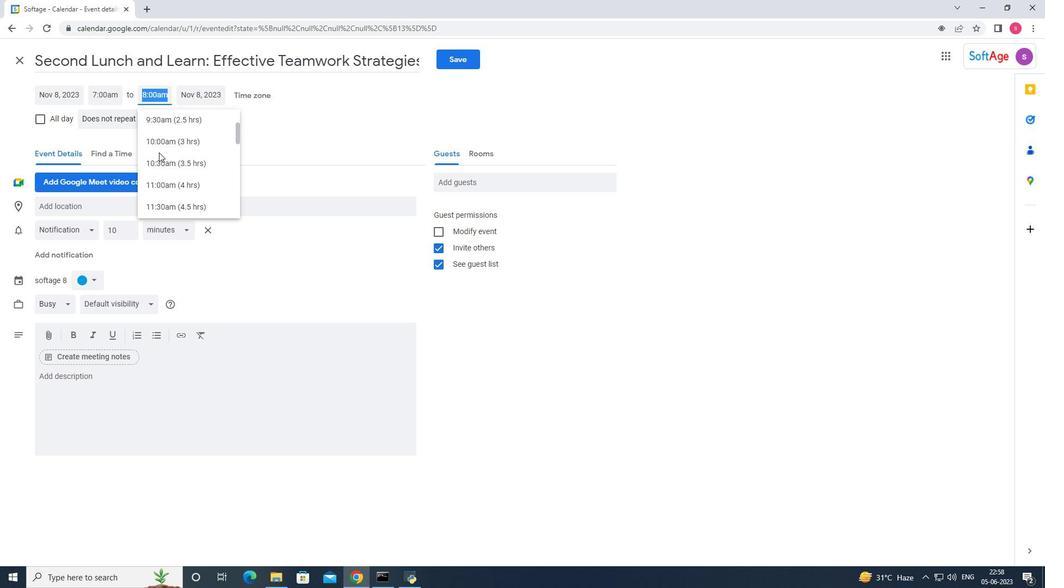 
Action: Mouse moved to (159, 155)
Screenshot: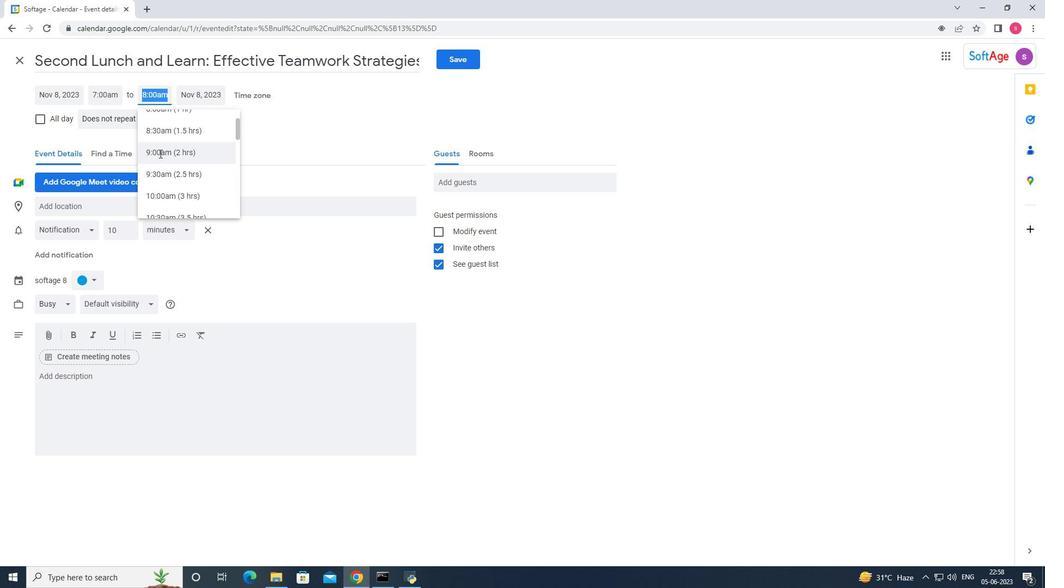
Action: Mouse pressed left at (159, 155)
Screenshot: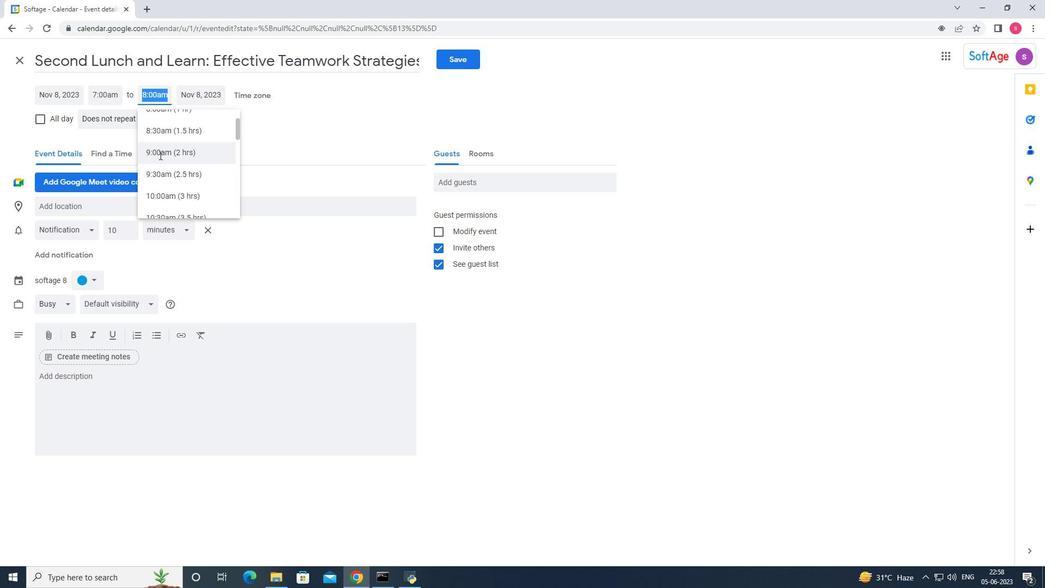 
Action: Mouse moved to (124, 118)
Screenshot: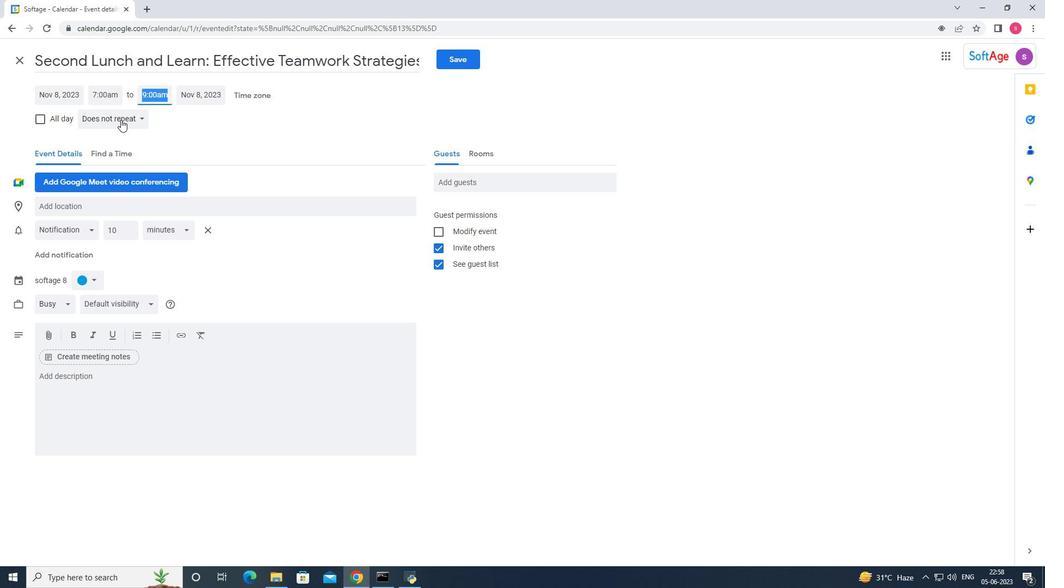 
Action: Mouse pressed left at (124, 118)
Screenshot: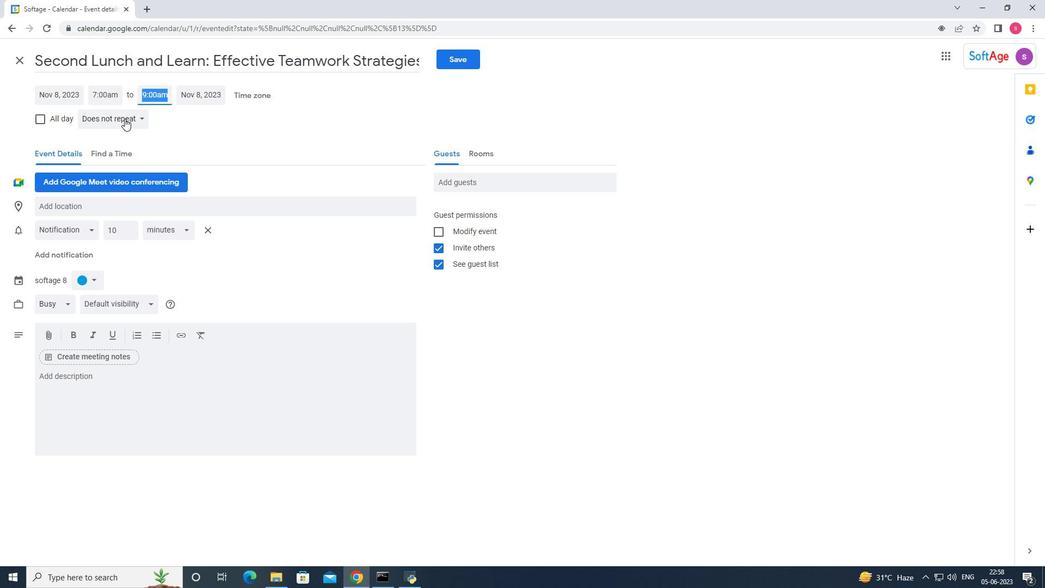 
Action: Mouse moved to (129, 119)
Screenshot: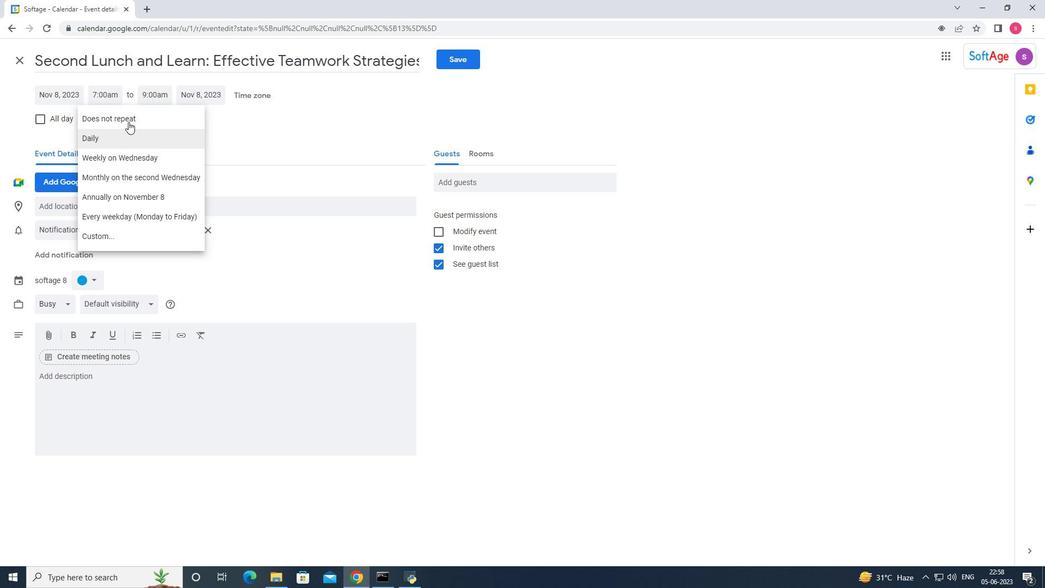 
Action: Mouse pressed left at (129, 119)
Screenshot: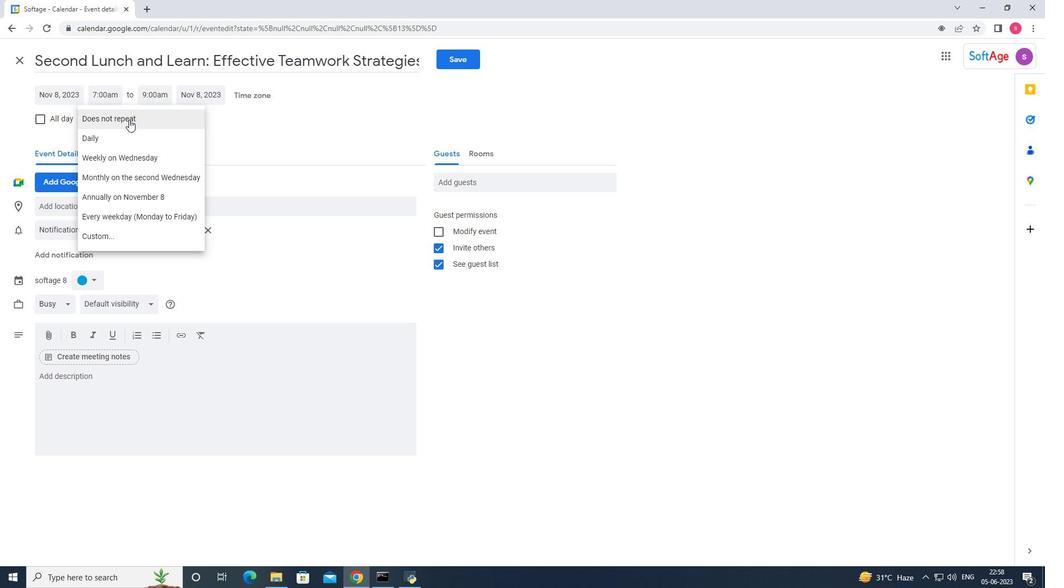 
Action: Mouse moved to (110, 210)
Screenshot: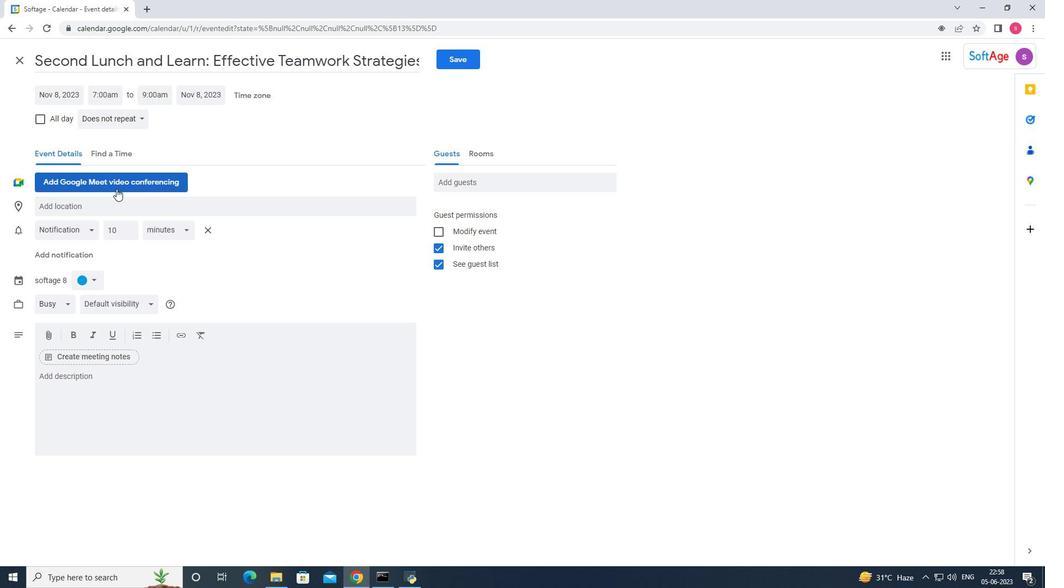 
Action: Mouse pressed left at (110, 210)
Screenshot: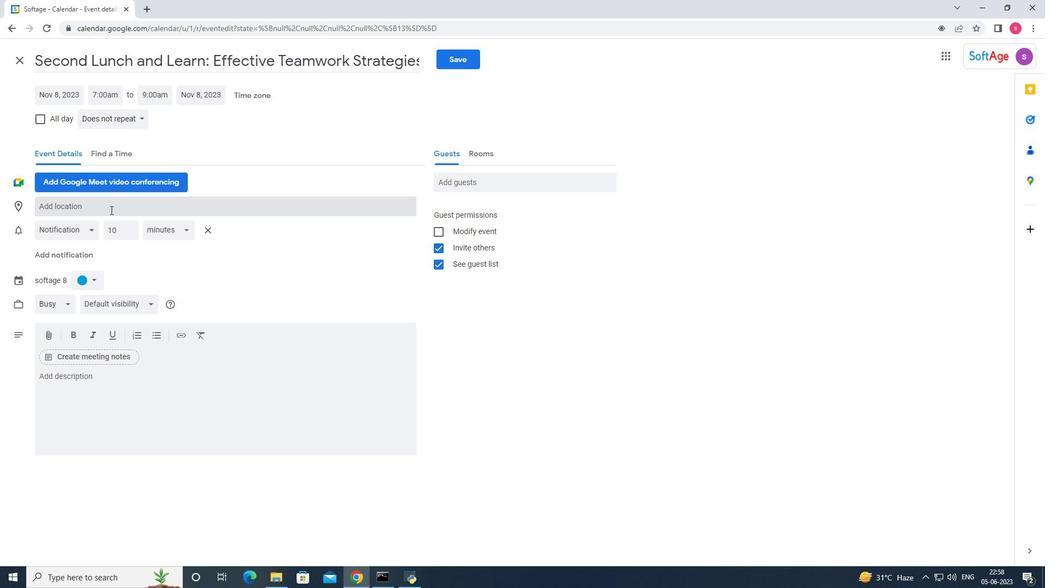 
Action: Key pressed <Key.shift>Delhi
Screenshot: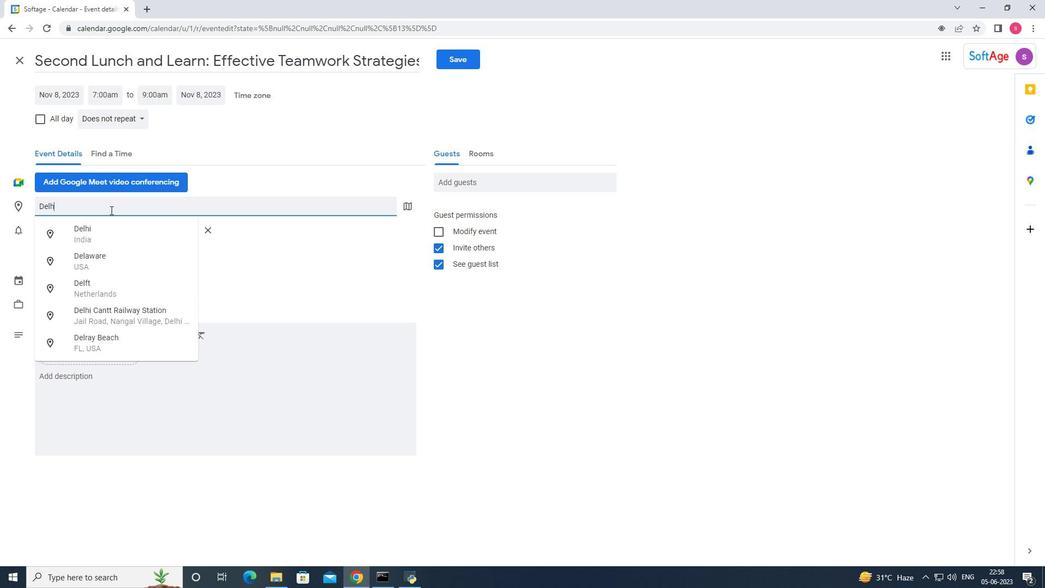 
Action: Mouse moved to (105, 231)
Screenshot: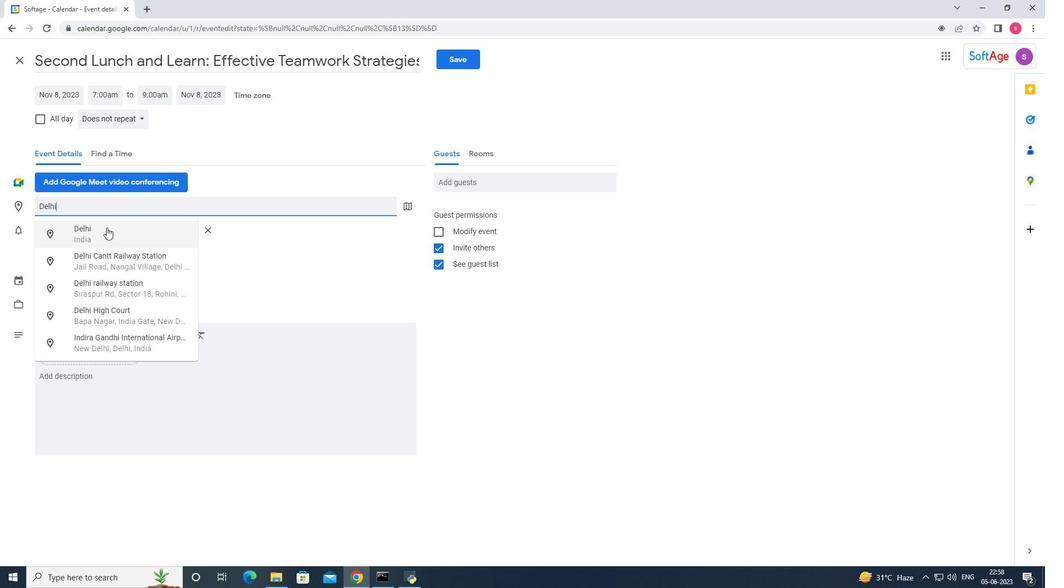 
Action: Mouse pressed left at (105, 231)
Screenshot: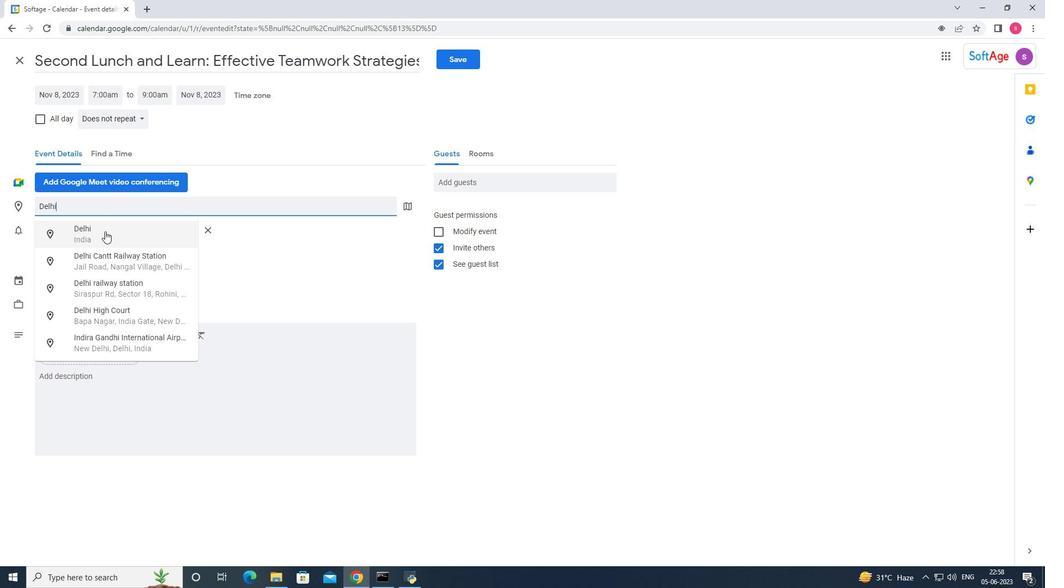 
Action: Mouse moved to (146, 378)
Screenshot: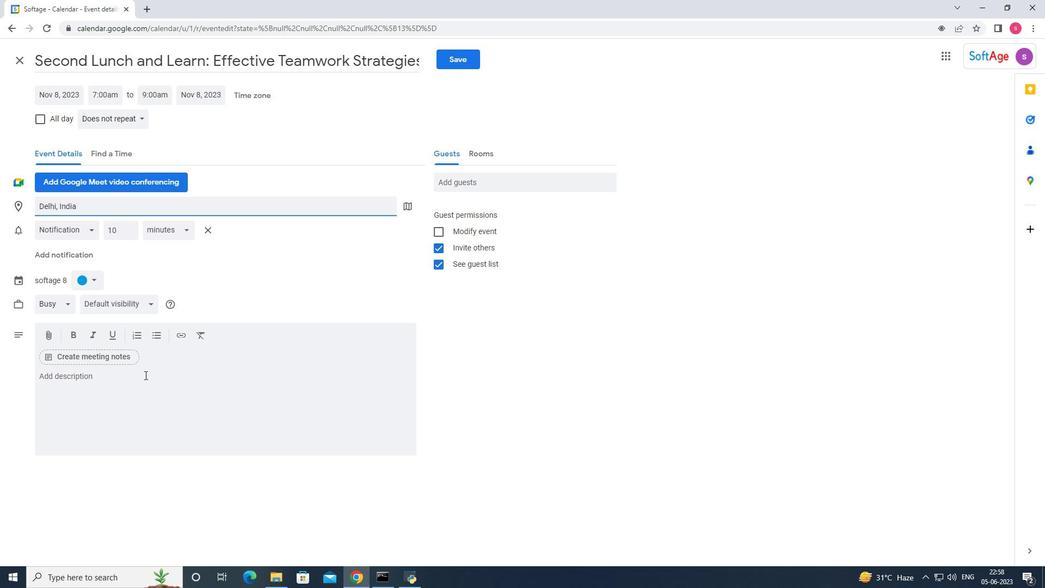 
Action: Mouse pressed left at (146, 378)
Screenshot: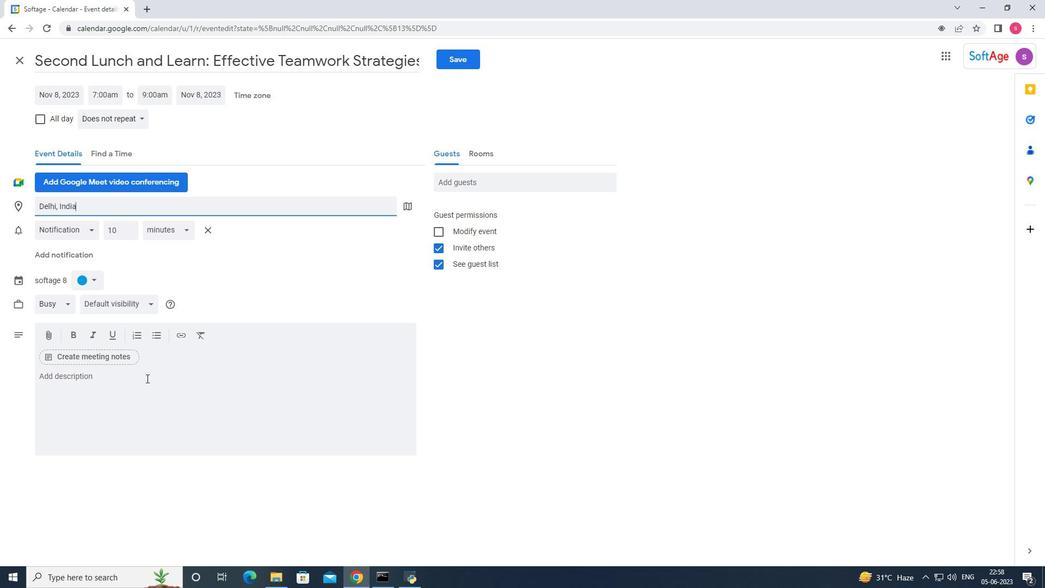 
Action: Key pressed <Key.shift>Participatants<Key.space>
Screenshot: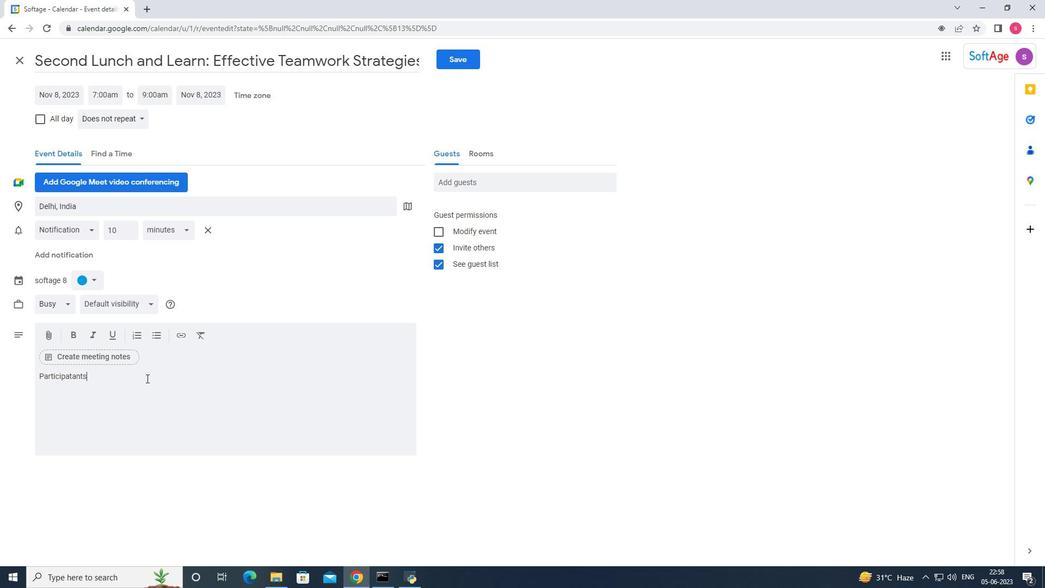 
Action: Mouse moved to (68, 373)
Screenshot: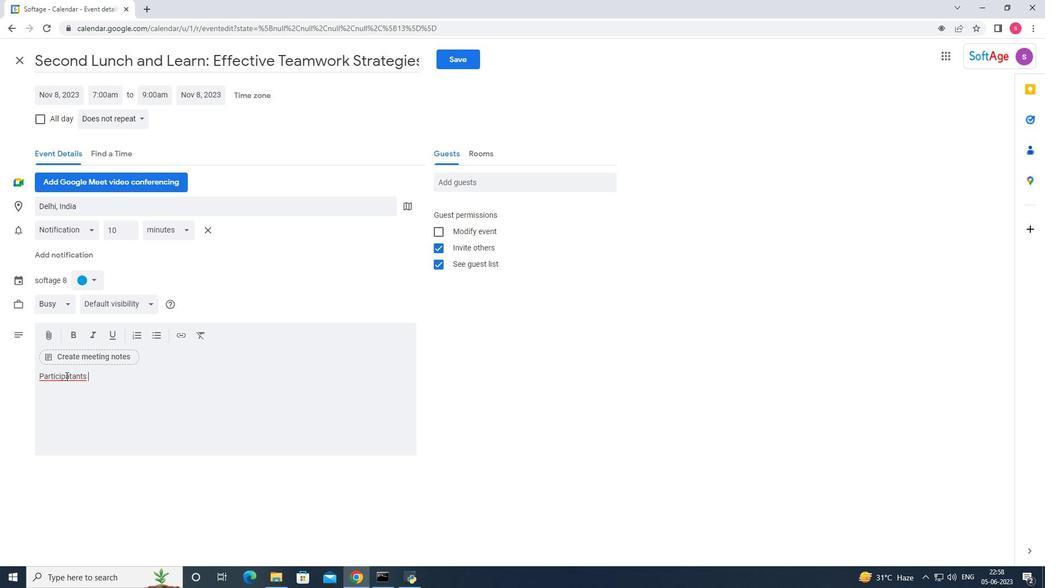 
Action: Mouse pressed right at (68, 373)
Screenshot: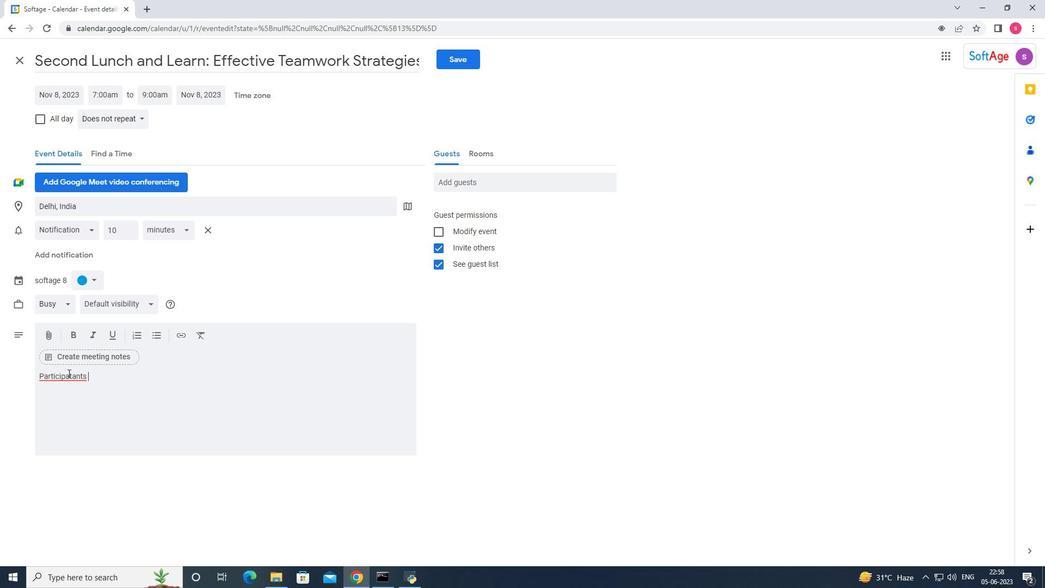 
Action: Mouse moved to (99, 381)
Screenshot: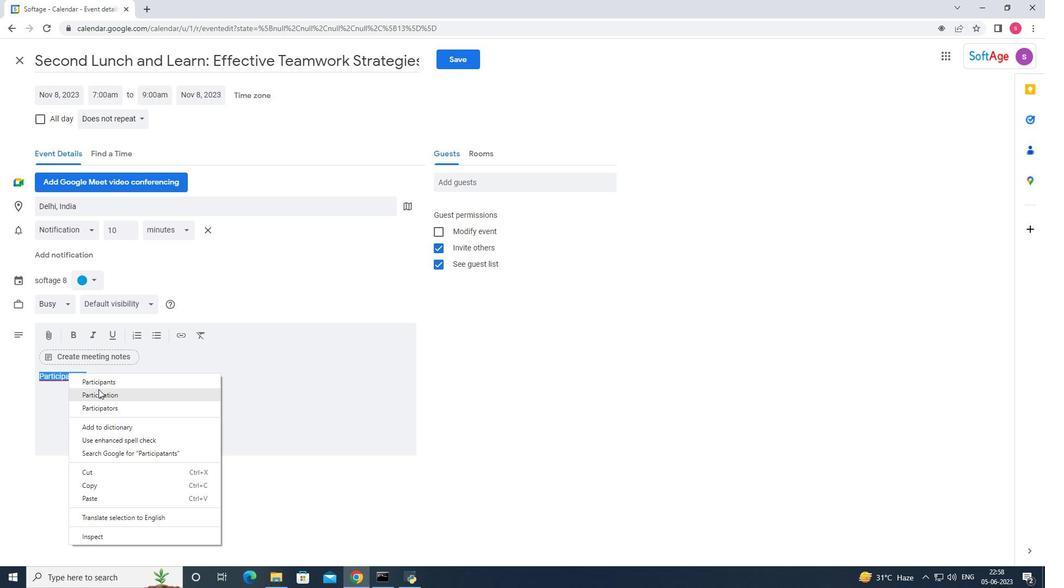 
Action: Mouse pressed left at (99, 381)
Screenshot: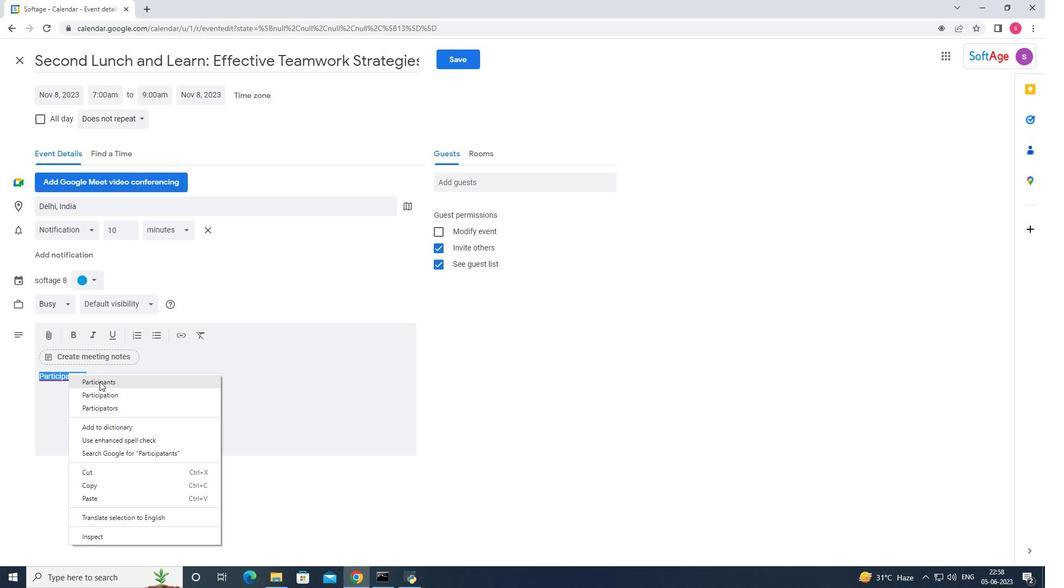 
Action: Mouse moved to (99, 381)
Screenshot: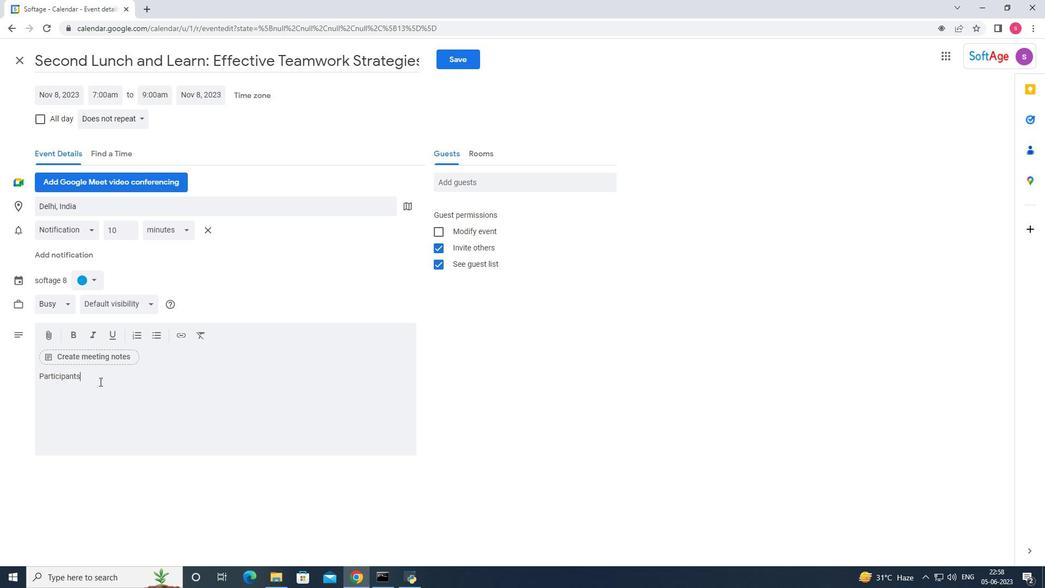 
Action: Key pressed <Key.space>will<Key.space>understand<Key.space>the<Key.space>roll<Key.backspace>e<Key.space>of<Key.space>non<Key.space>verbal<Key.space>cues<Key.space><Key.backspace>,<Key.space>such<Key.space>as<Key.space>body<Key.space>language,<Key.space>facial<Key.space>expressions<Key.space><Key.backspace>,<Key.space>and<Key.space>gestures<Key.space><Key.backspace>,<Key.space>in<Key.space>communication<Key.space><Key.backspace>.<Key.space><Key.shift>They<Key.space>will<Key.space>learn<Key.space>hoe<Key.space><Key.backspace><Key.backspace>w<Key.space>to<Key.space>use<Key.space>nonverbal<Key.space><Key.up><Key.left><Key.left><Key.left><Key.left><Key.left><Key.left><Key.left><Key.left><Key.left><Key.left><Key.left><Key.left><Key.left><Key.left><Key.left><Key.left><Key.left><Key.left><Key.left><Key.left><Key.left><Key.left><Key.enter>ctrl+Z
Screenshot: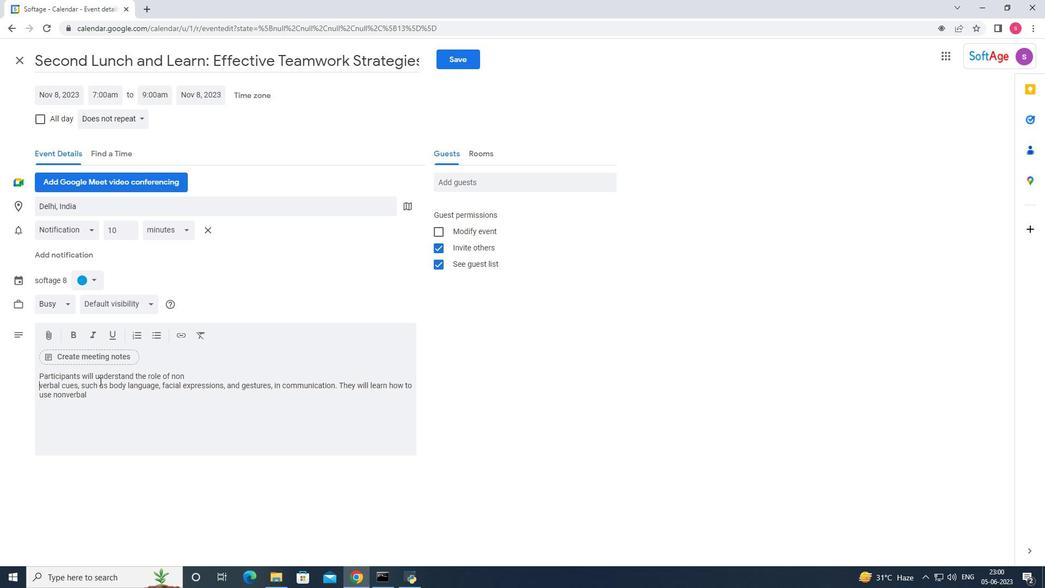 
Action: Mouse moved to (186, 374)
Screenshot: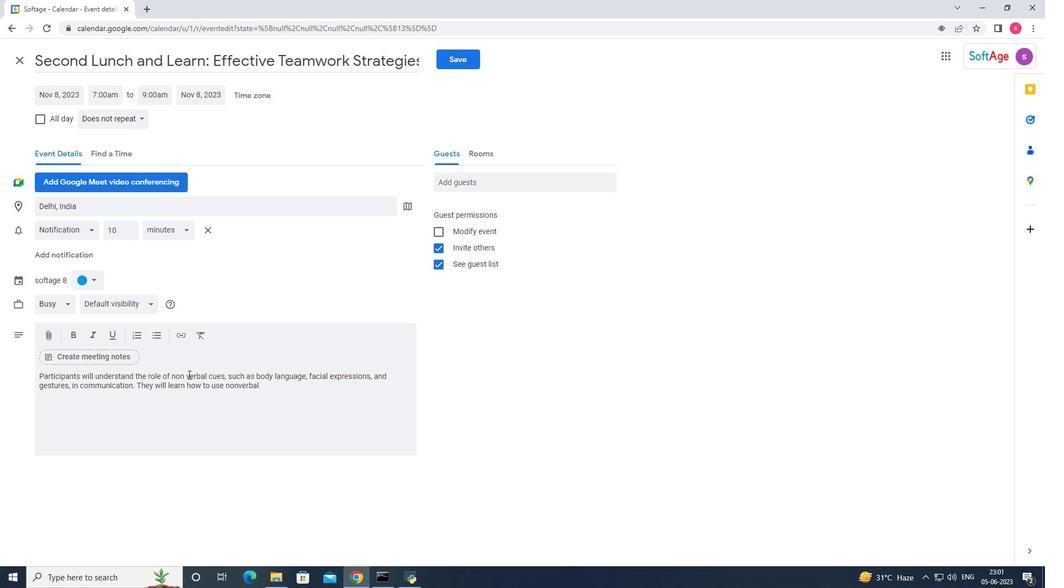 
Action: Mouse pressed left at (186, 374)
Screenshot: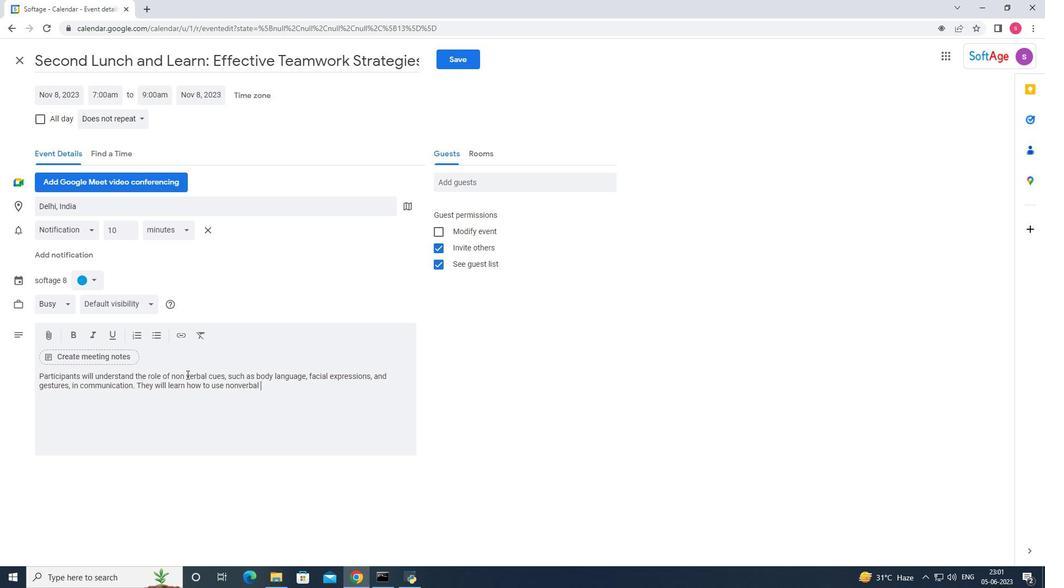 
Action: Mouse moved to (194, 376)
Screenshot: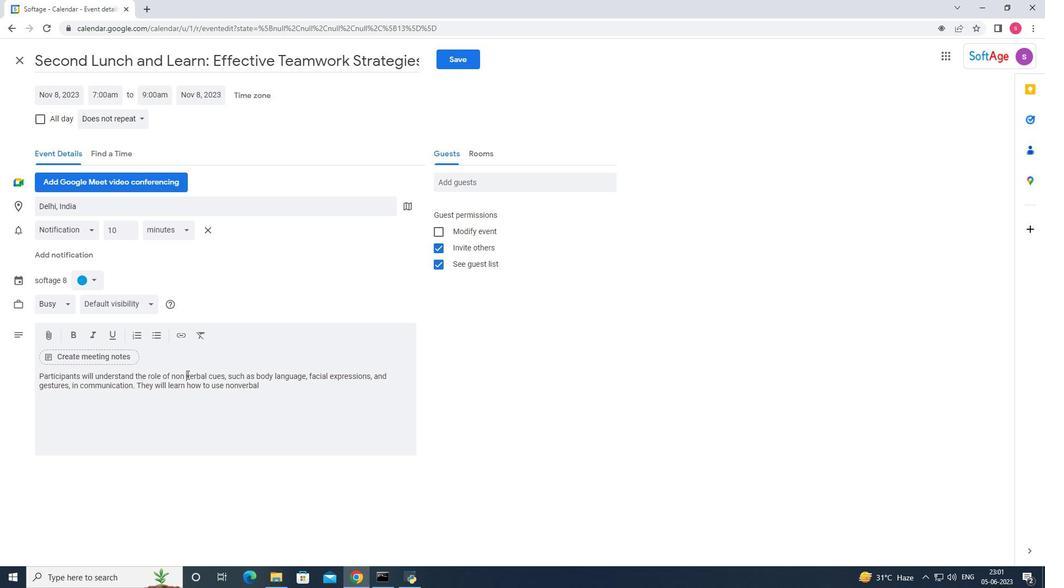 
Action: Key pressed <Key.backspace>
Screenshot: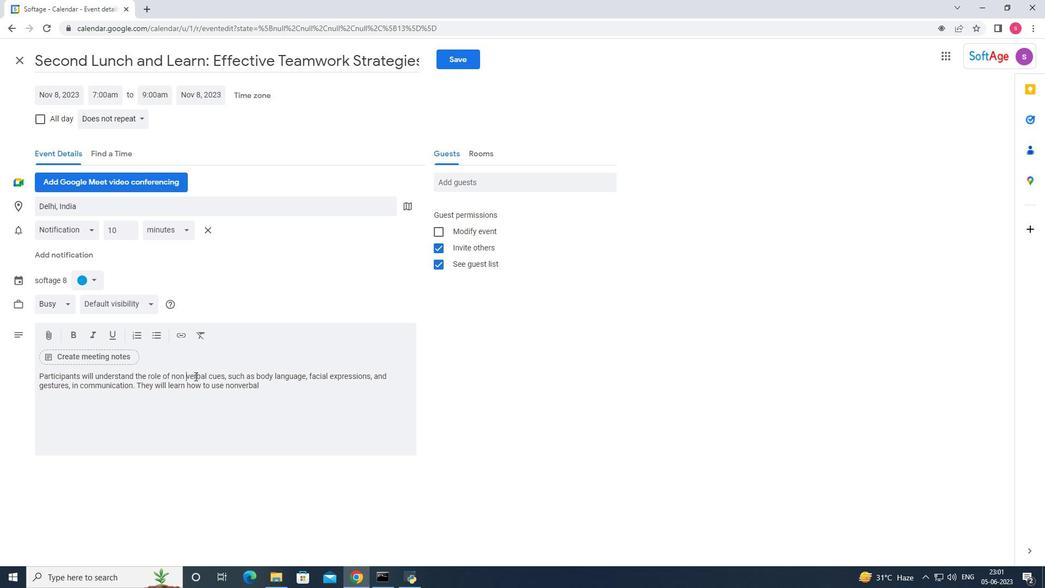 
Action: Mouse moved to (263, 384)
Screenshot: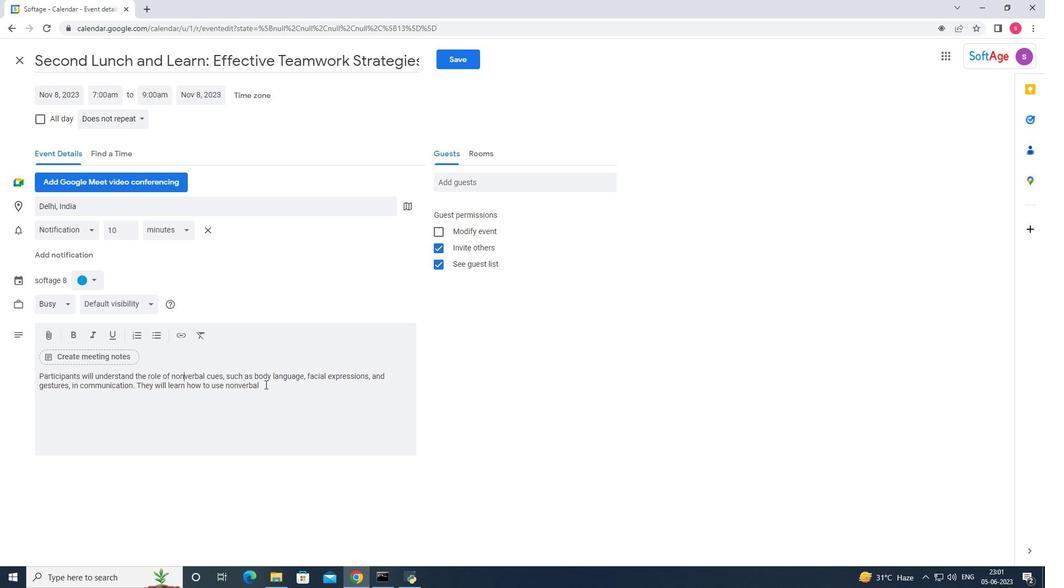 
Action: Mouse pressed left at (263, 384)
Screenshot: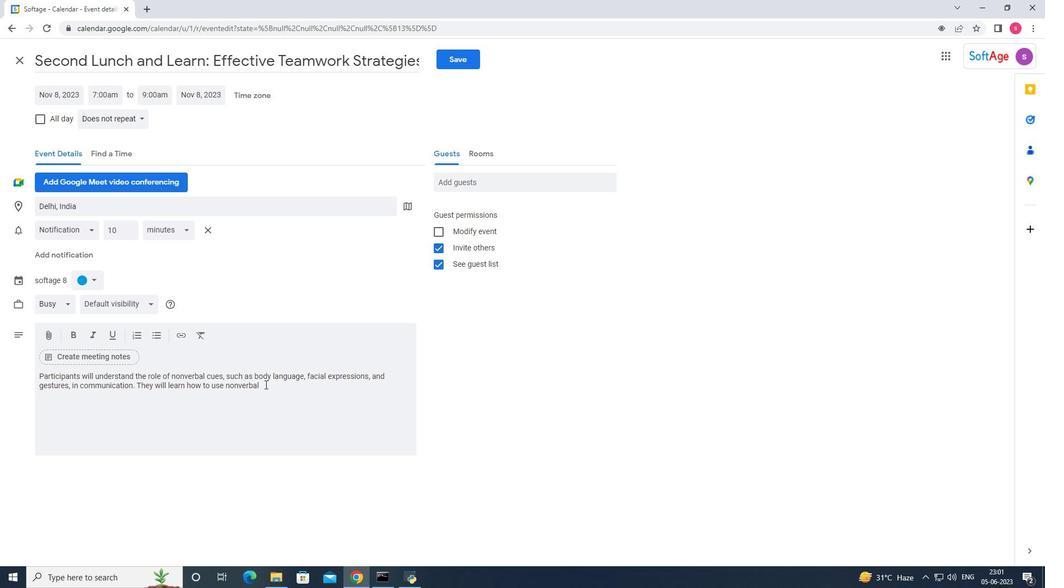 
Action: Mouse moved to (260, 388)
Screenshot: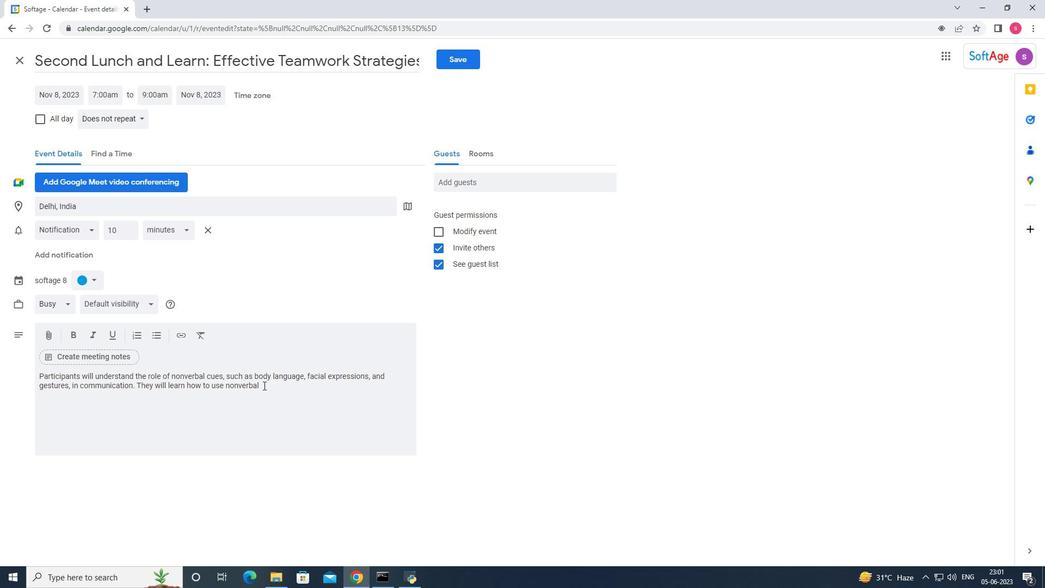 
Action: Key pressed <Key.backspace><Key.backspace><Key.space>signals<Key.space>effectively<Key.space>to<Key.space>convey<Key.space>their<Key.space>message<Key.space>and<Key.space>understand<Key.space>the<Key.space>nonverbal<Key.space>cues<Key.space>of<Key.space>others.
Screenshot: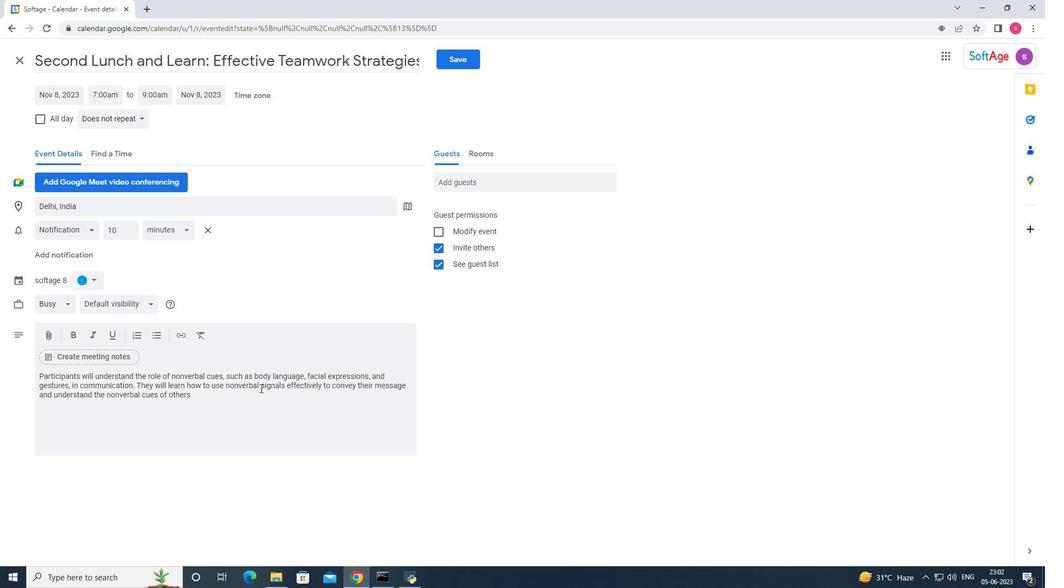 
Action: Mouse moved to (90, 278)
Screenshot: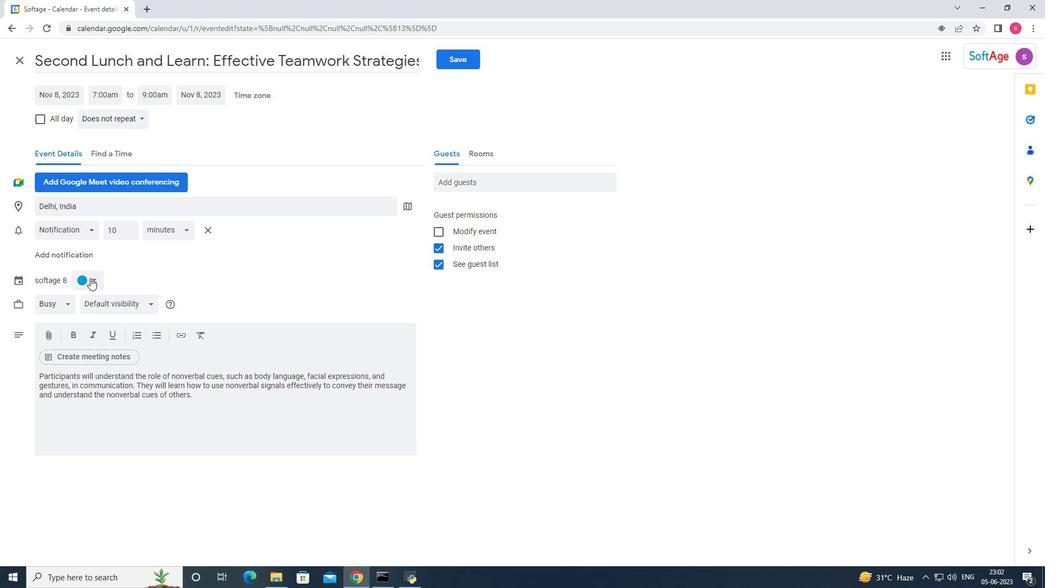
Action: Mouse pressed left at (90, 278)
Screenshot: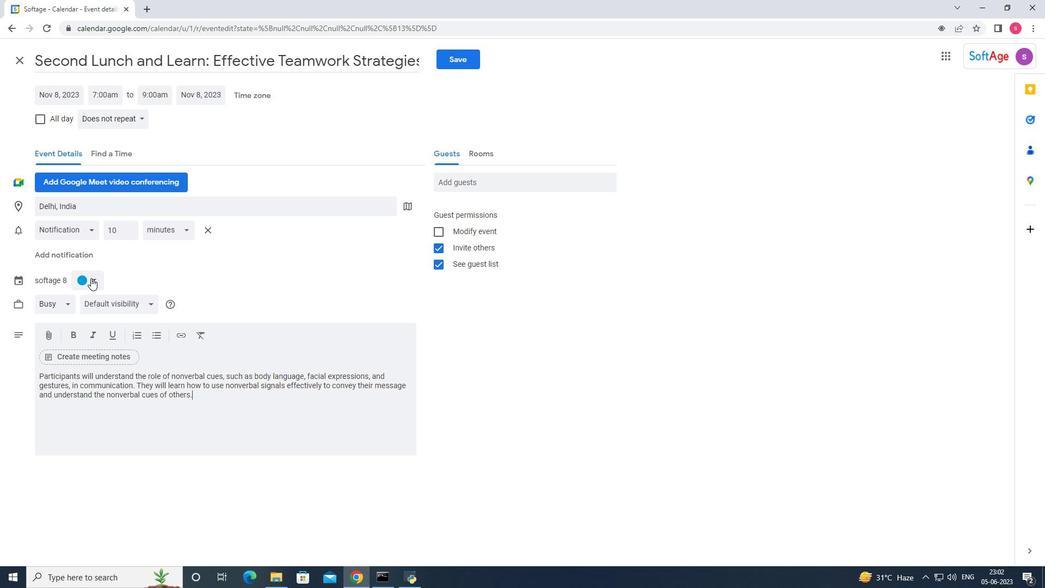 
Action: Mouse moved to (81, 333)
Screenshot: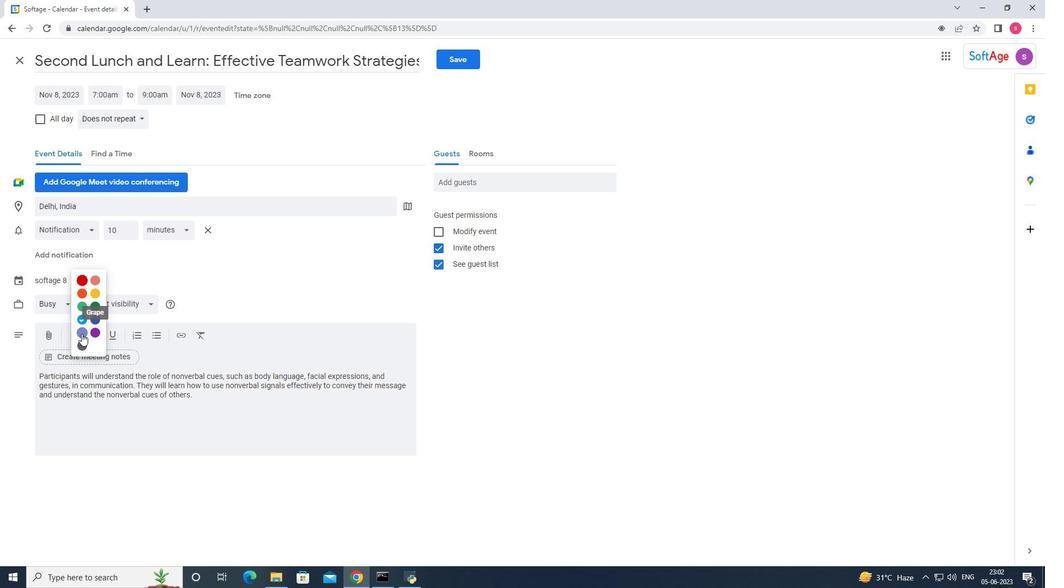 
Action: Mouse pressed left at (81, 333)
Screenshot: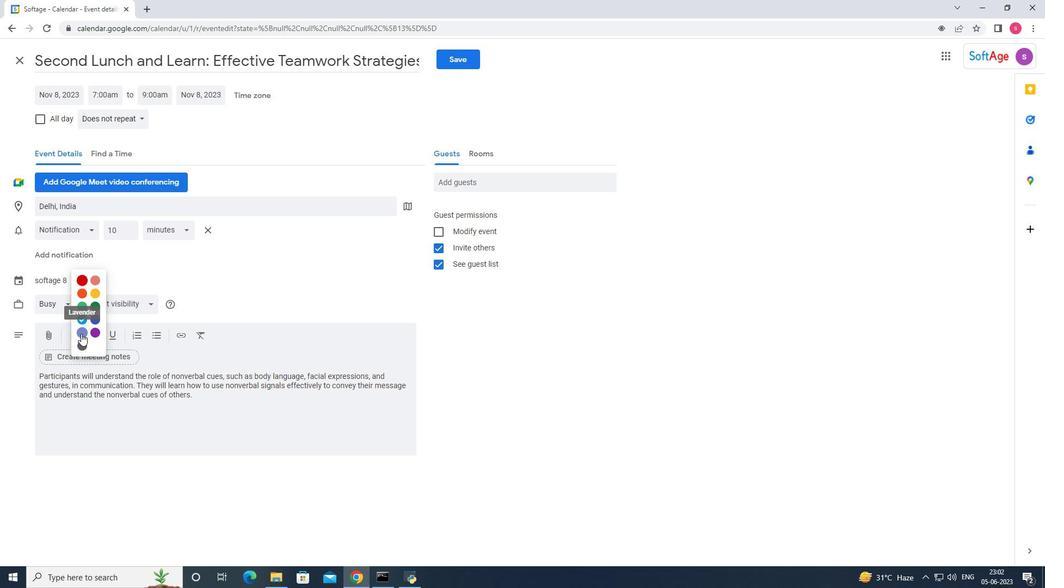 
Action: Mouse moved to (463, 183)
Screenshot: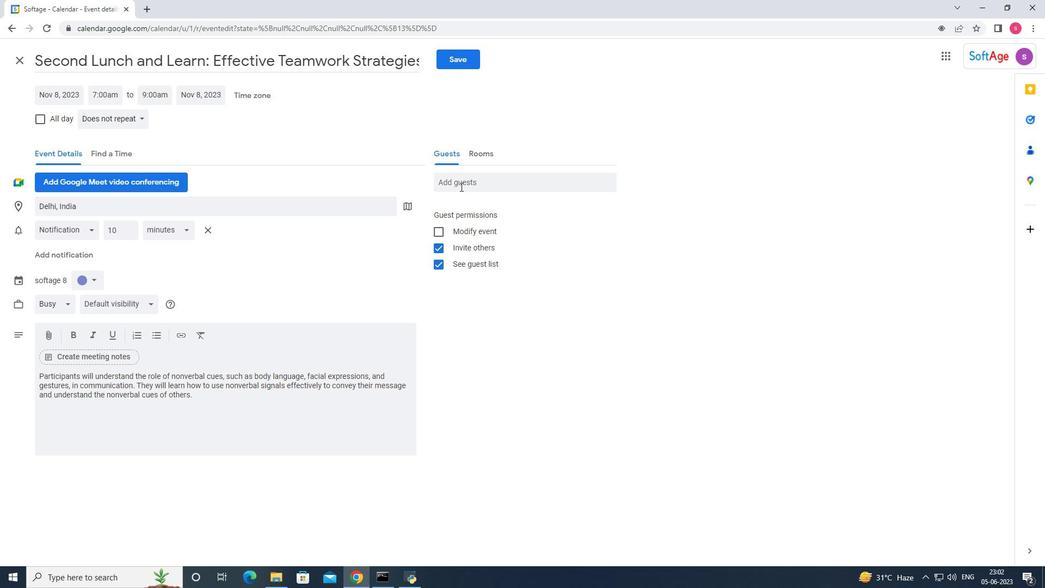 
Action: Mouse pressed left at (463, 183)
Screenshot: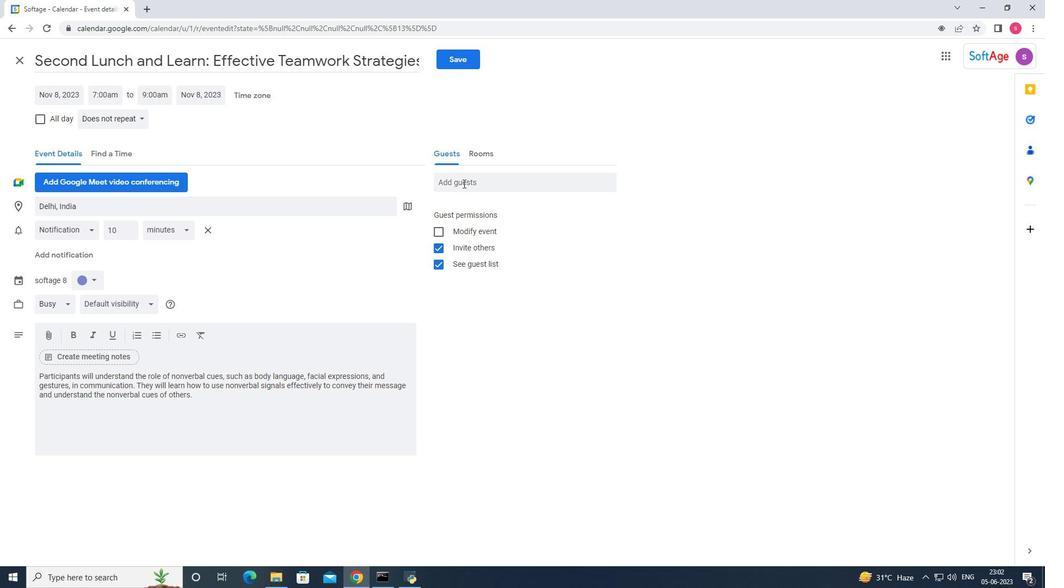 
Action: Key pressed softage.5
Screenshot: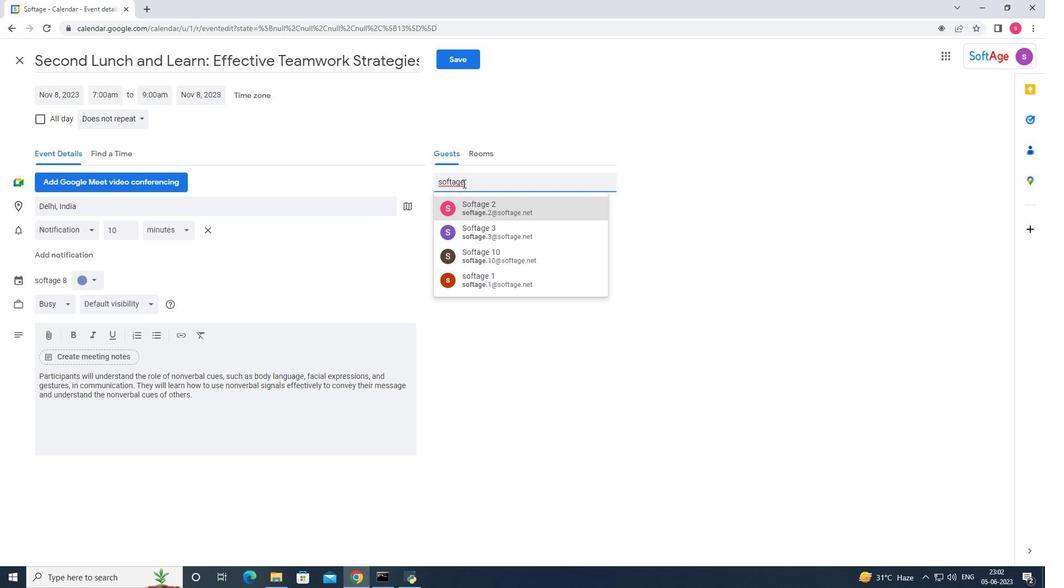 
Action: Mouse moved to (498, 215)
Screenshot: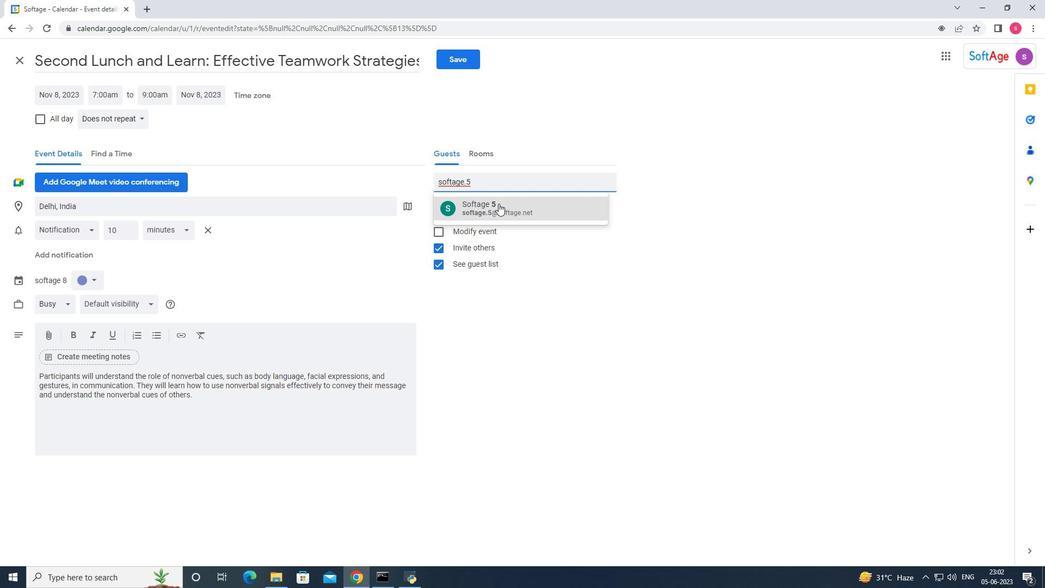 
Action: Mouse pressed left at (498, 215)
Screenshot: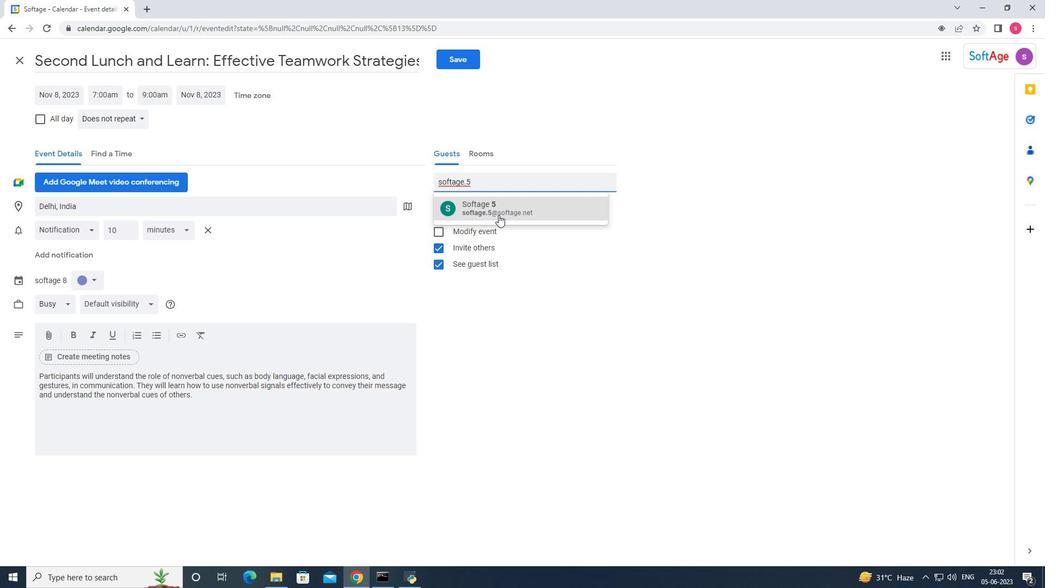 
Action: Key pressed softage.6
Screenshot: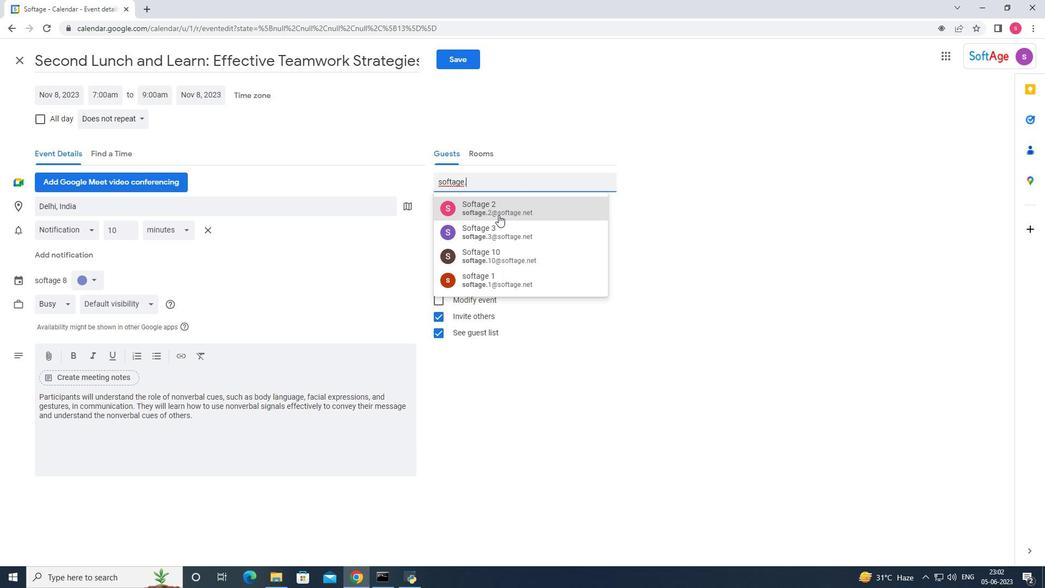 
Action: Mouse pressed left at (498, 215)
Screenshot: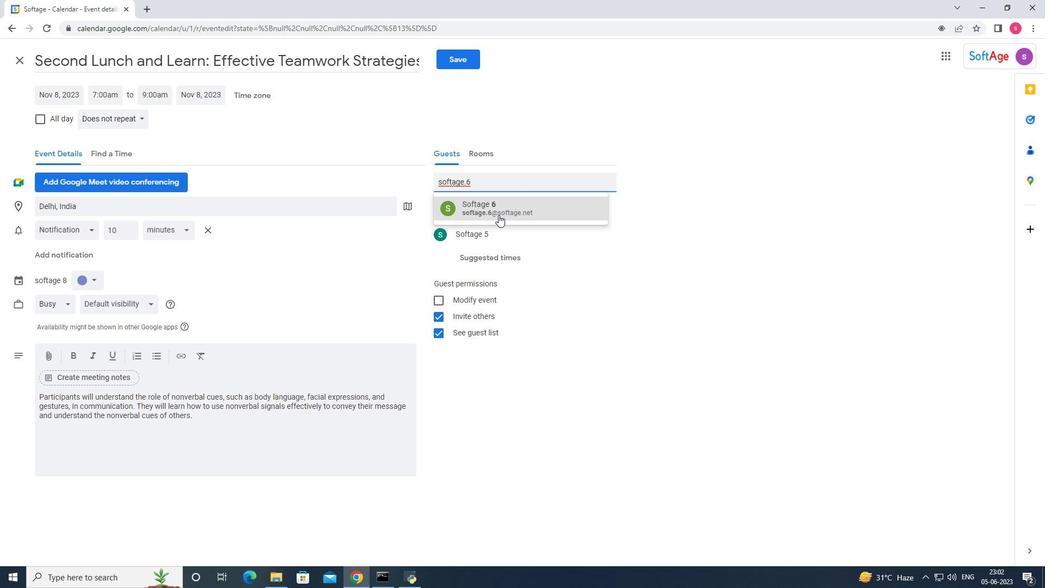 
Action: Mouse moved to (470, 64)
Screenshot: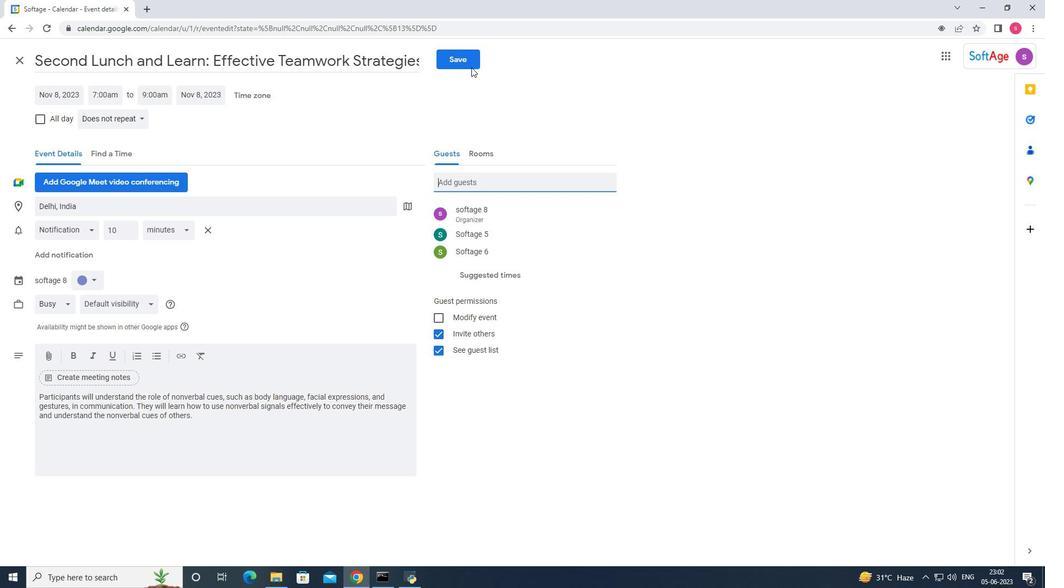 
Action: Mouse pressed left at (470, 64)
Screenshot: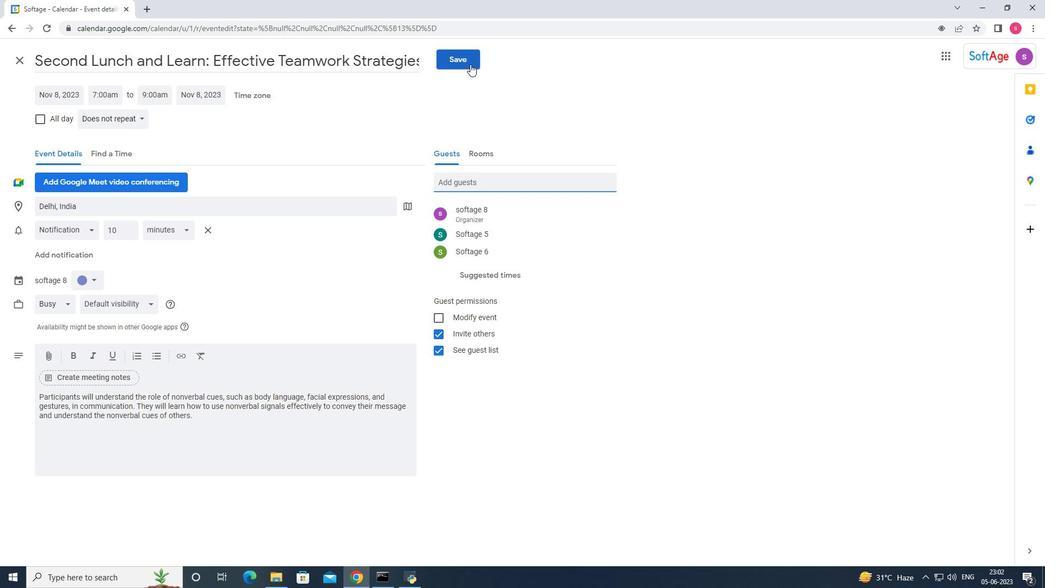
Action: Mouse moved to (627, 324)
Screenshot: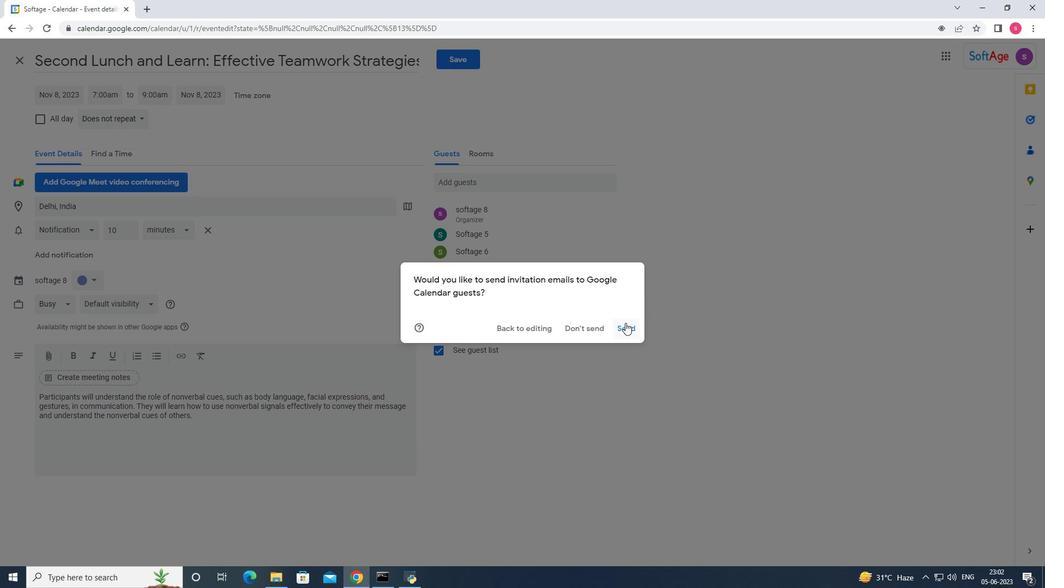 
Action: Mouse pressed left at (627, 324)
Screenshot: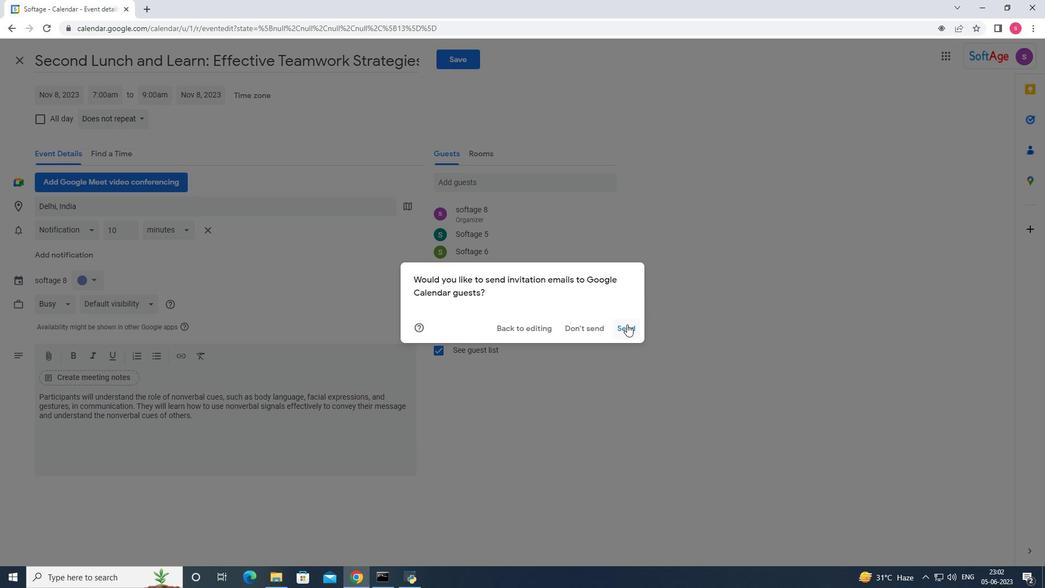 
